 Task: Find connections with filter location Castro with filter topic #branding with filter profile language Spanish with filter current company TATA Advanced Systems Limited with filter school Keshav Mahavidyalaya with filter industry Sound Recording with filter service category Administrative with filter keywords title Researcher
Action: Mouse moved to (536, 73)
Screenshot: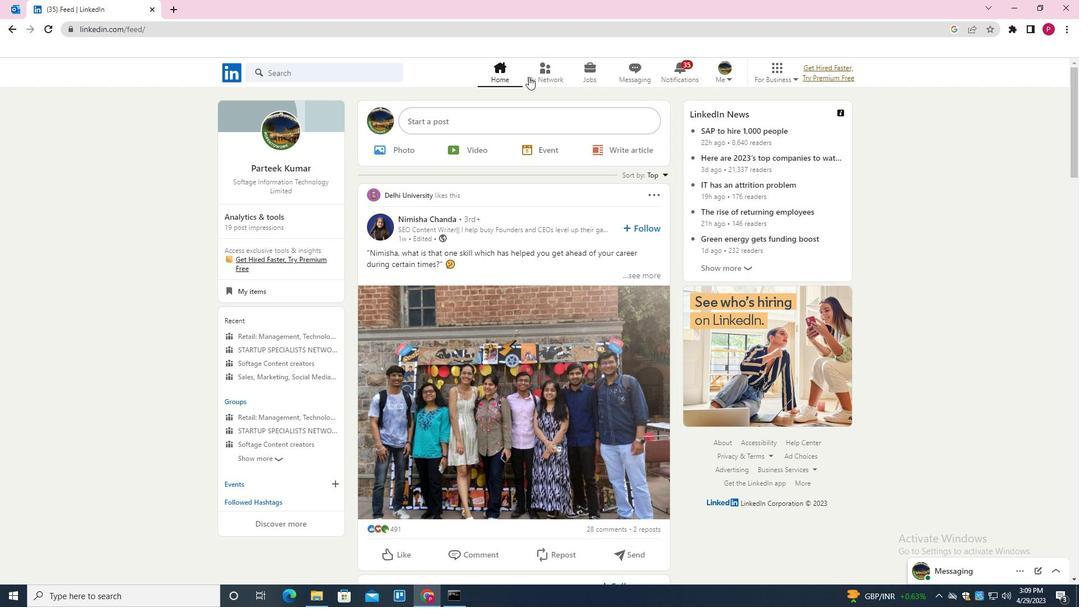 
Action: Mouse pressed left at (536, 73)
Screenshot: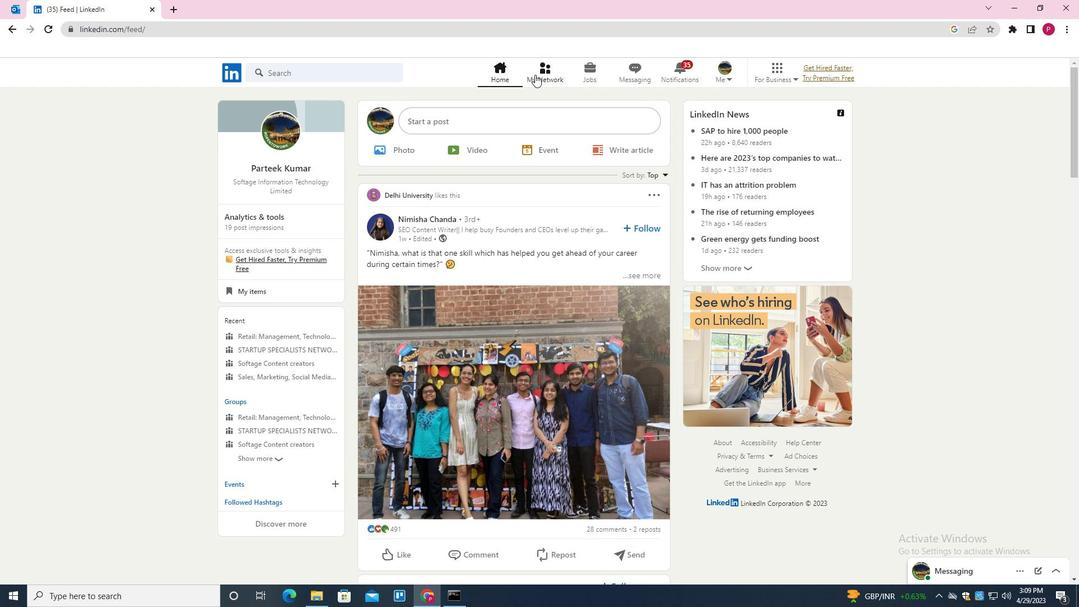 
Action: Mouse moved to (340, 134)
Screenshot: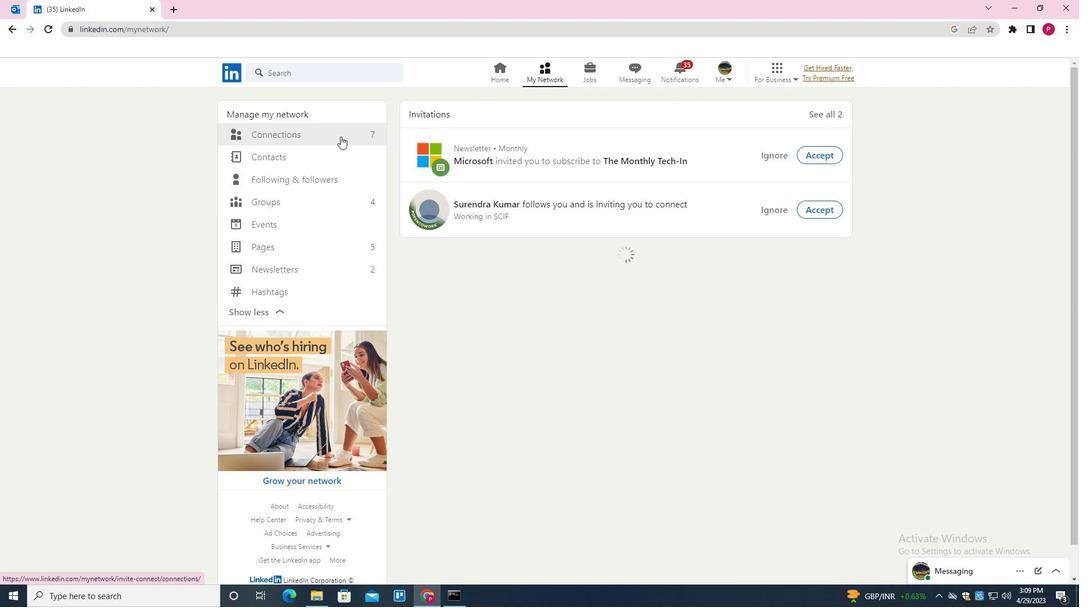 
Action: Mouse pressed left at (340, 134)
Screenshot: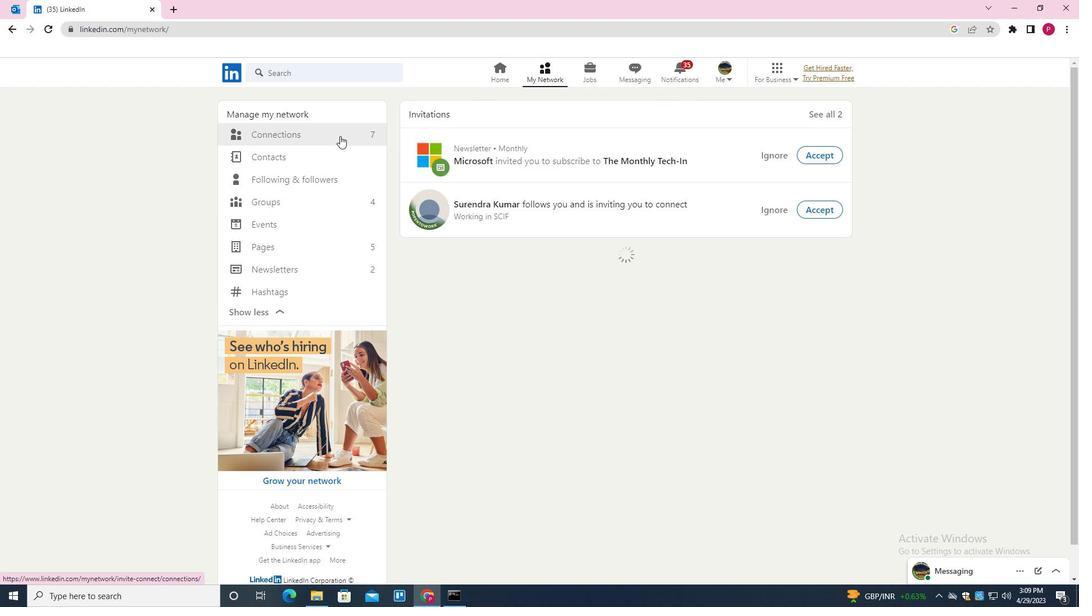 
Action: Mouse moved to (632, 139)
Screenshot: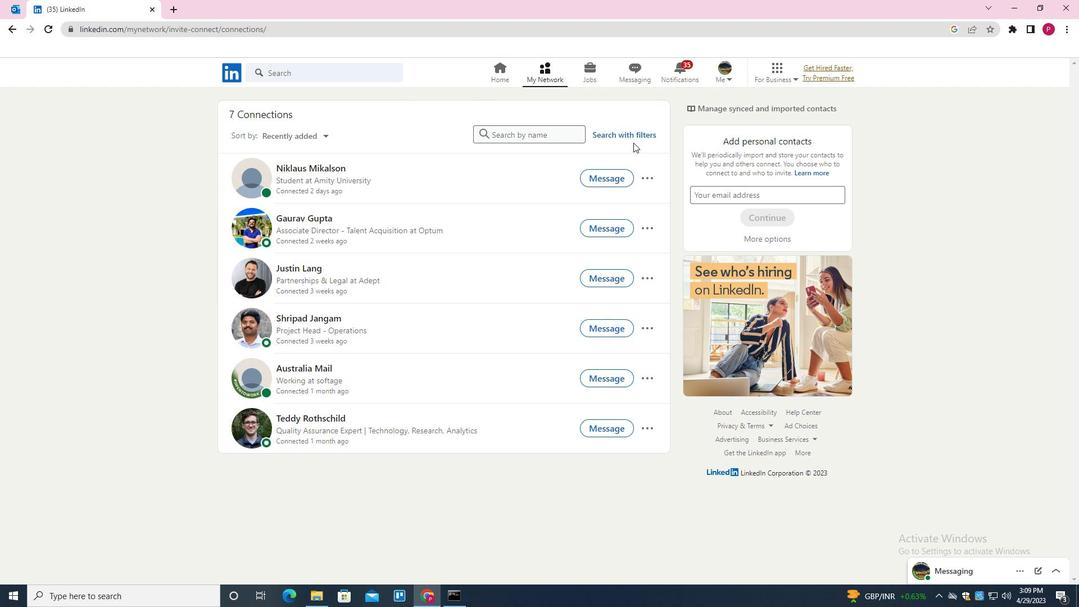 
Action: Mouse pressed left at (632, 139)
Screenshot: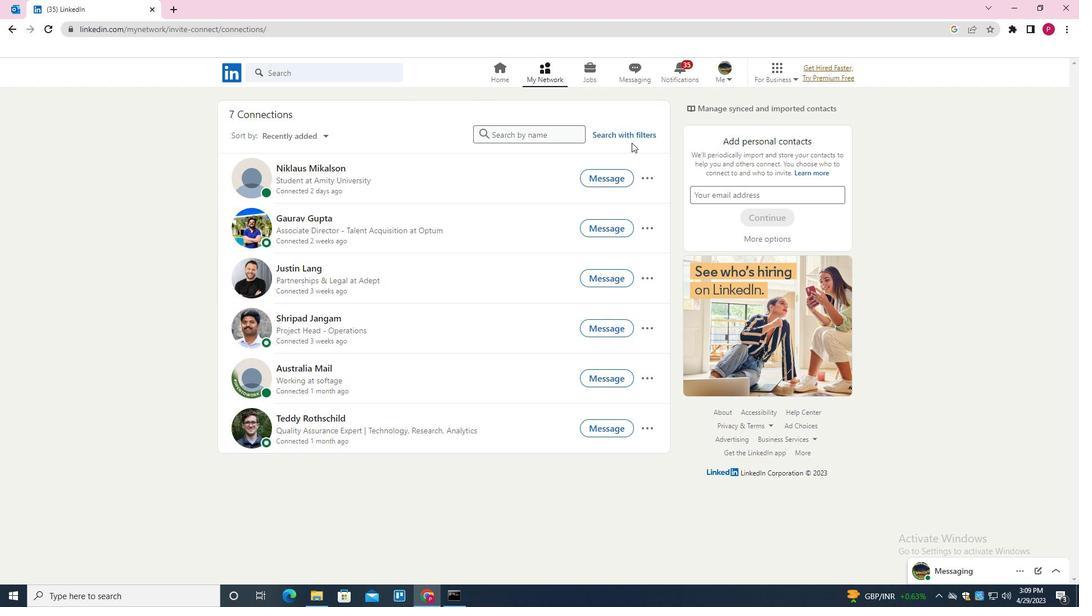 
Action: Mouse moved to (575, 106)
Screenshot: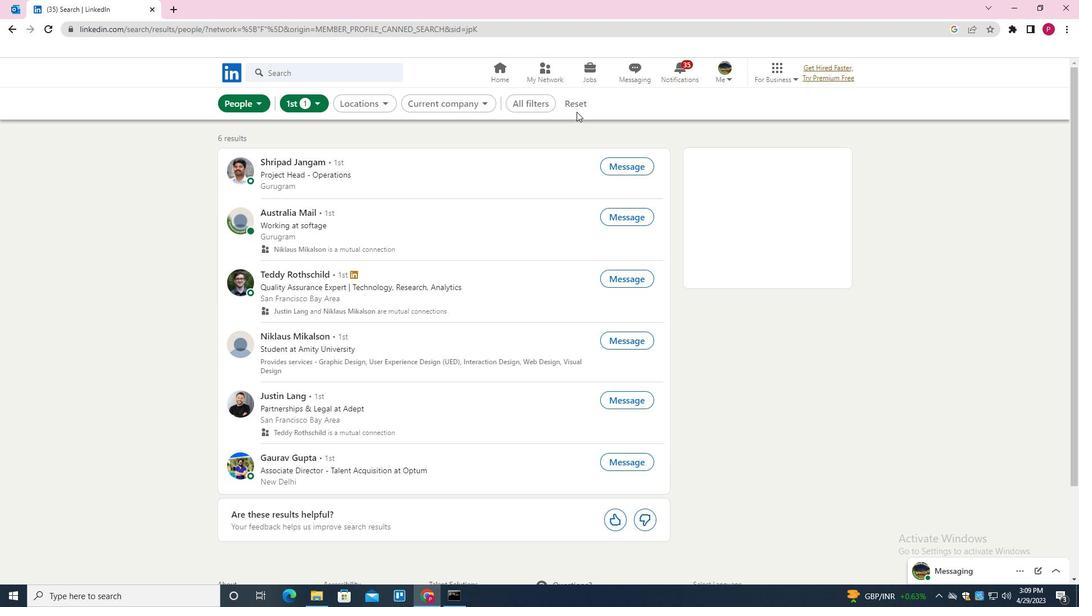 
Action: Mouse pressed left at (575, 106)
Screenshot: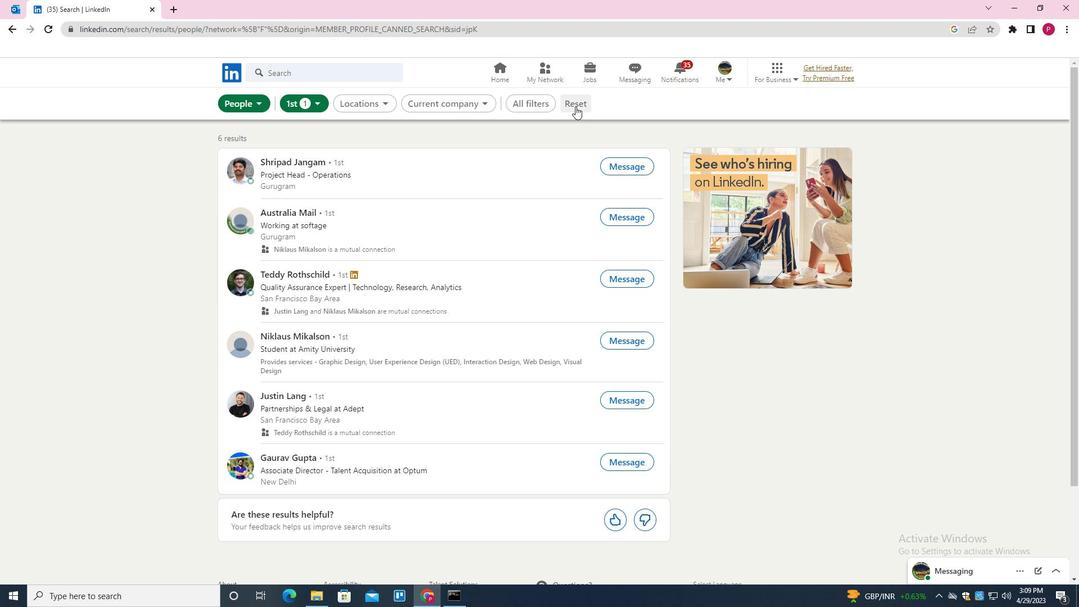 
Action: Mouse moved to (558, 104)
Screenshot: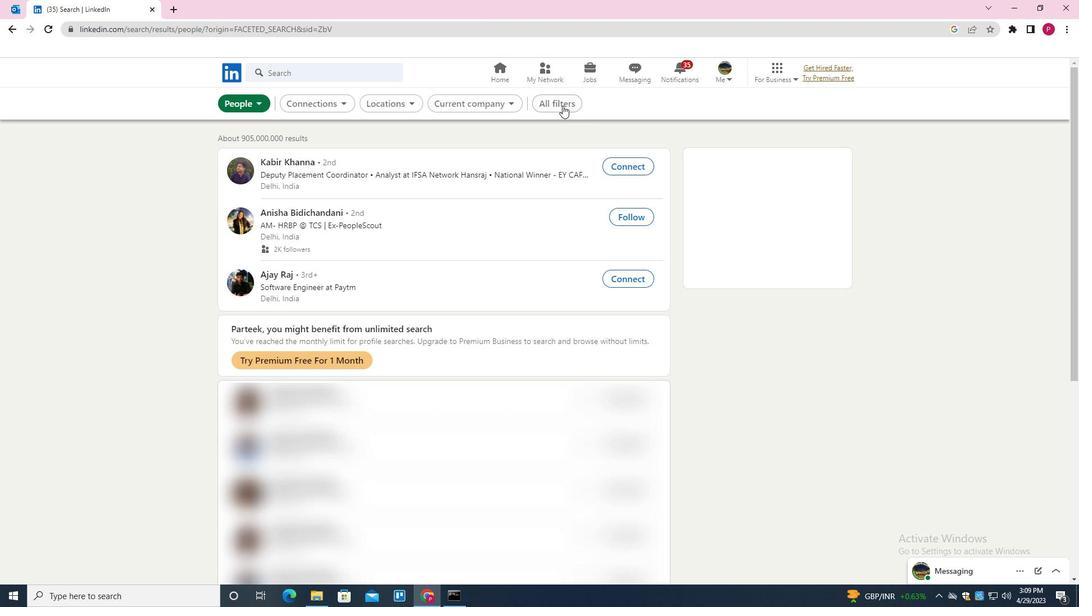 
Action: Mouse pressed left at (558, 104)
Screenshot: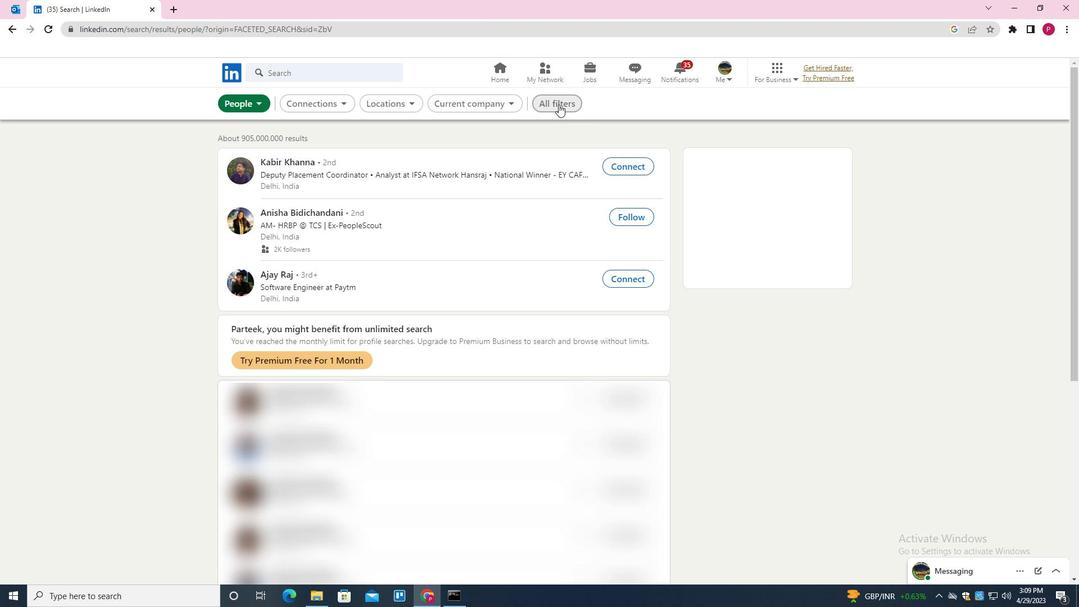 
Action: Mouse moved to (816, 309)
Screenshot: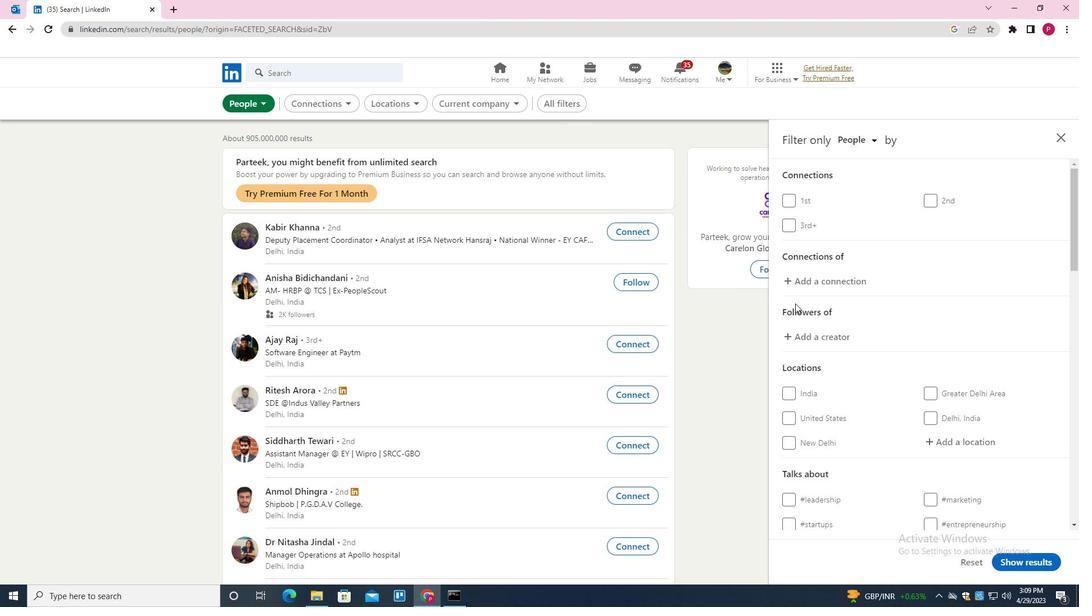 
Action: Mouse scrolled (816, 309) with delta (0, 0)
Screenshot: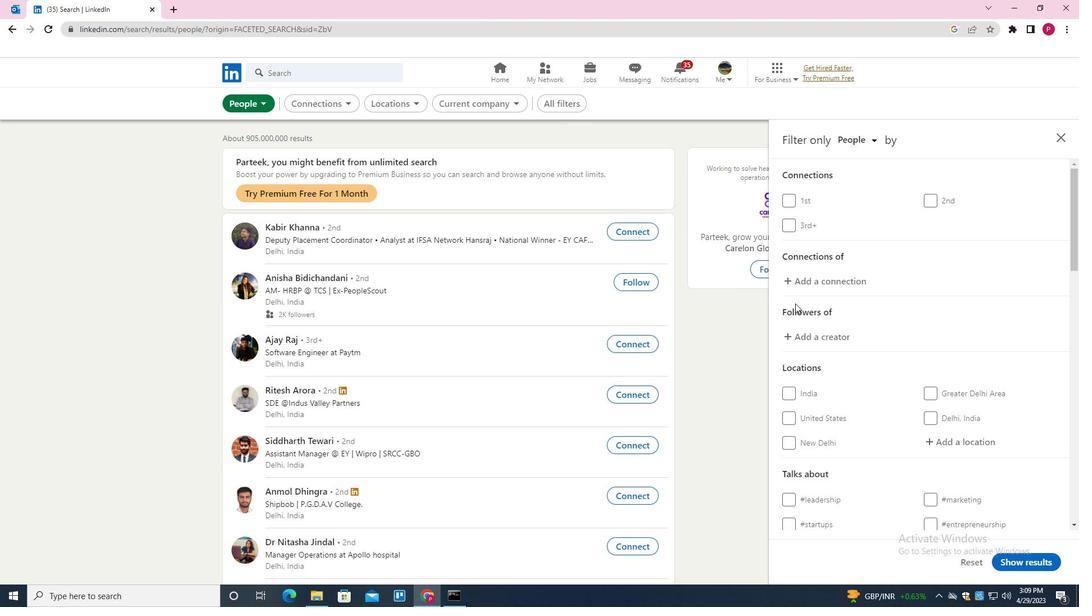 
Action: Mouse moved to (825, 308)
Screenshot: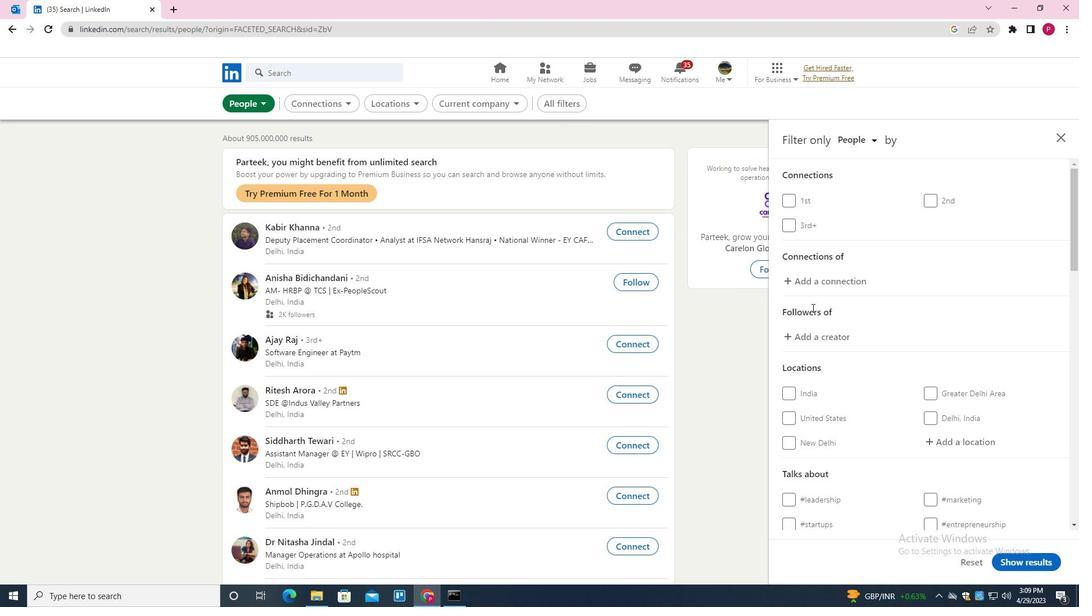 
Action: Mouse scrolled (825, 307) with delta (0, 0)
Screenshot: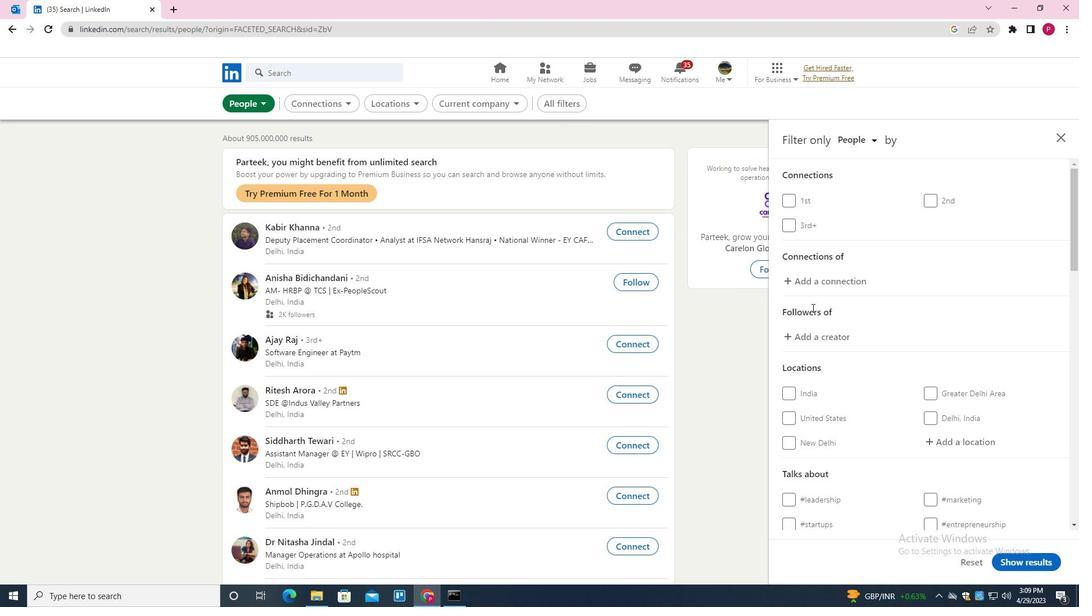 
Action: Mouse moved to (948, 327)
Screenshot: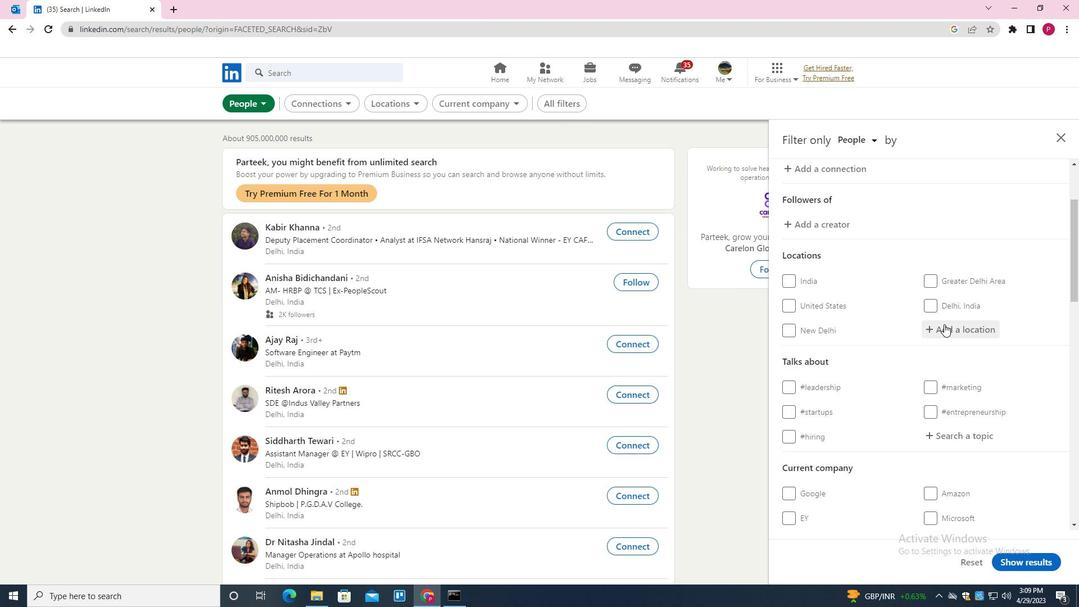 
Action: Mouse pressed left at (948, 327)
Screenshot: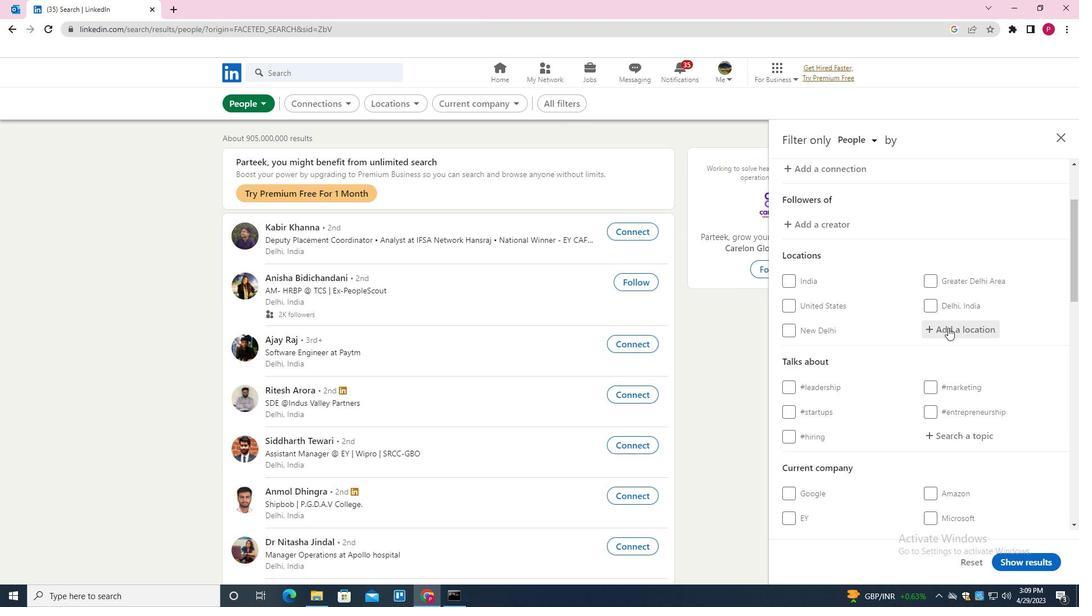 
Action: Key pressed <Key.shift>CASTRO<Key.down><Key.enter>
Screenshot: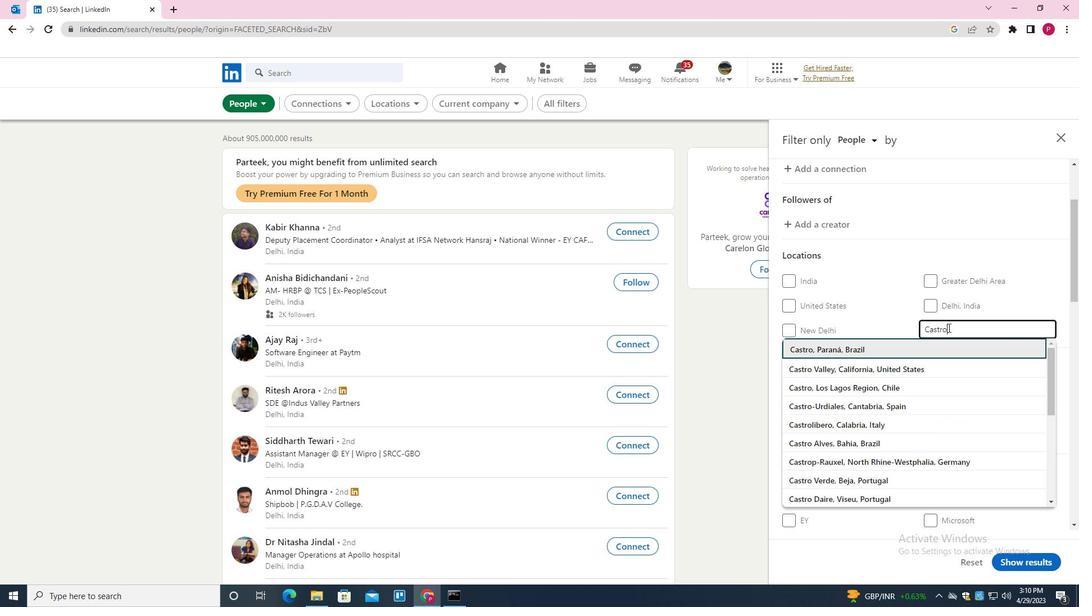 
Action: Mouse moved to (943, 315)
Screenshot: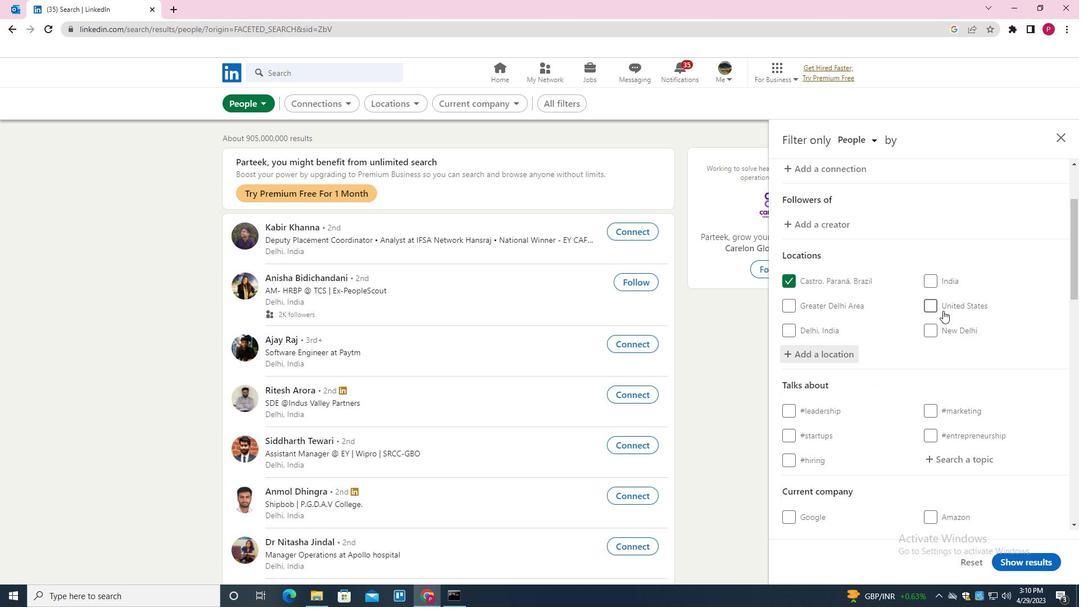 
Action: Mouse scrolled (943, 314) with delta (0, 0)
Screenshot: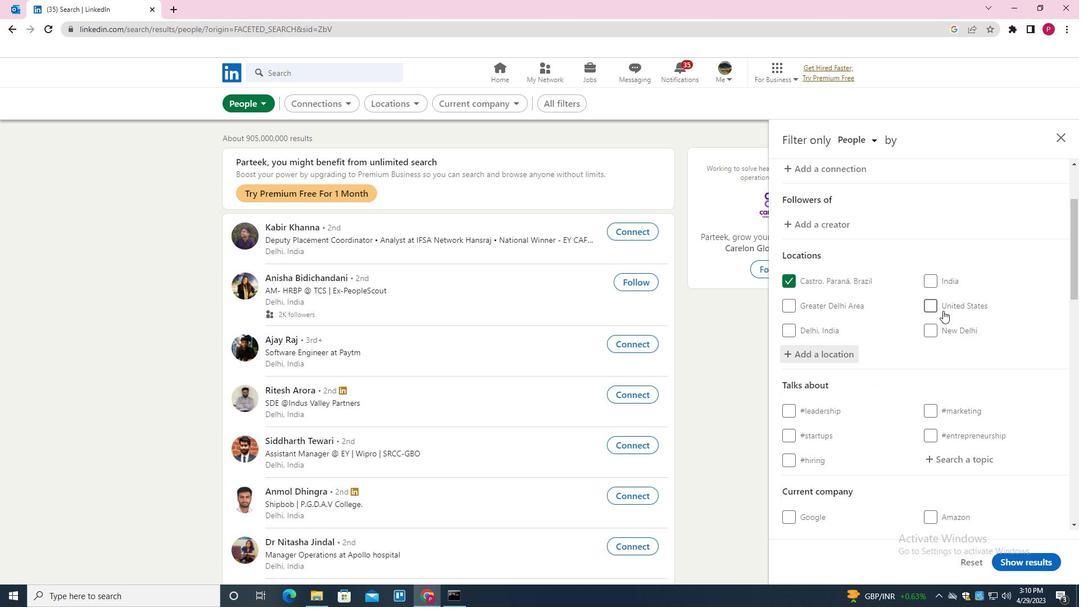 
Action: Mouse moved to (942, 316)
Screenshot: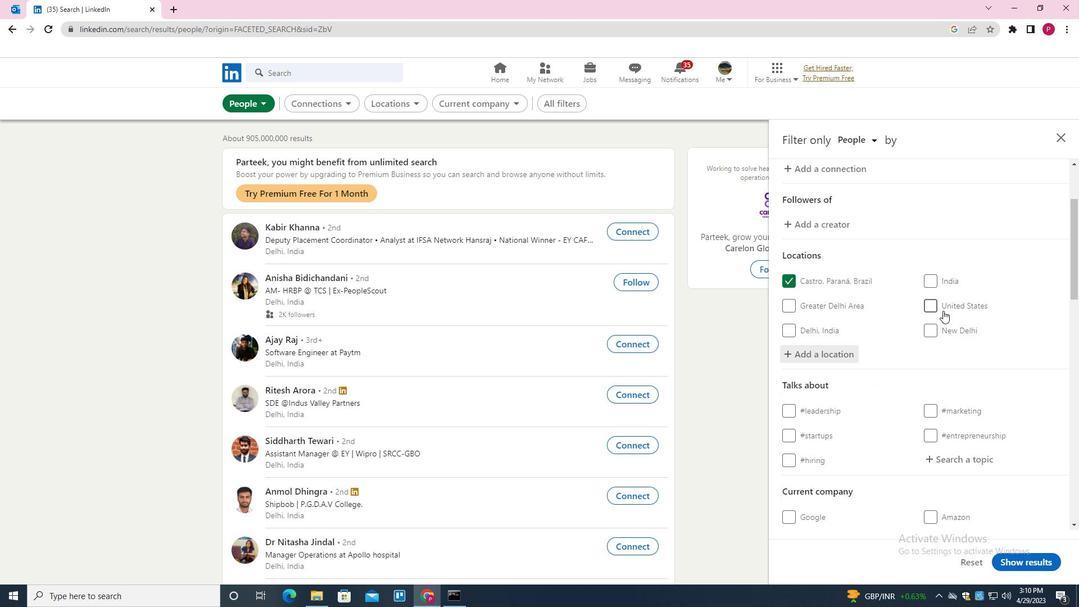 
Action: Mouse scrolled (942, 315) with delta (0, 0)
Screenshot: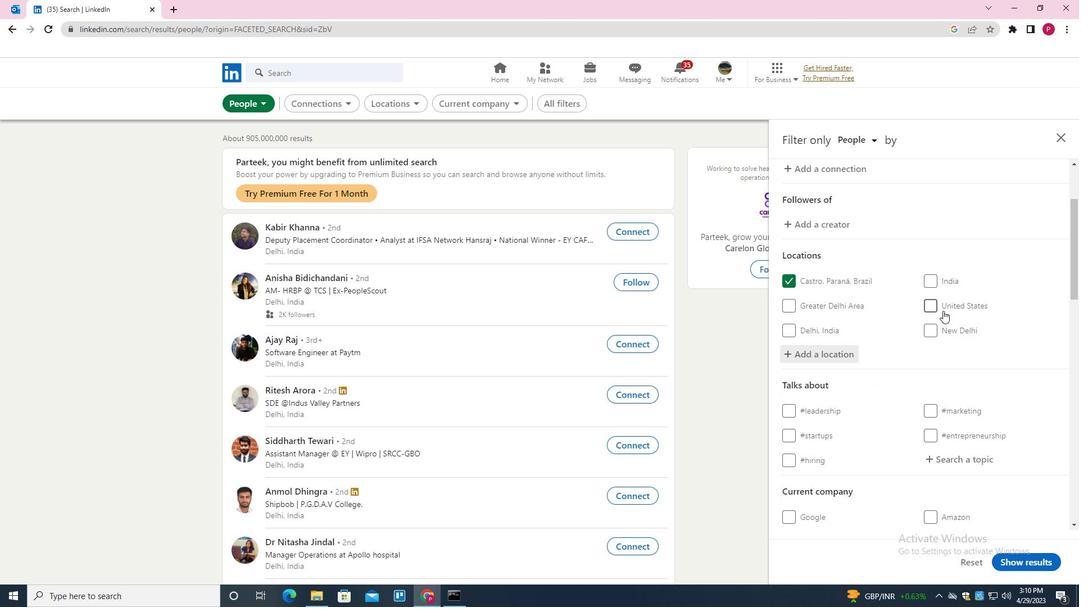 
Action: Mouse moved to (951, 352)
Screenshot: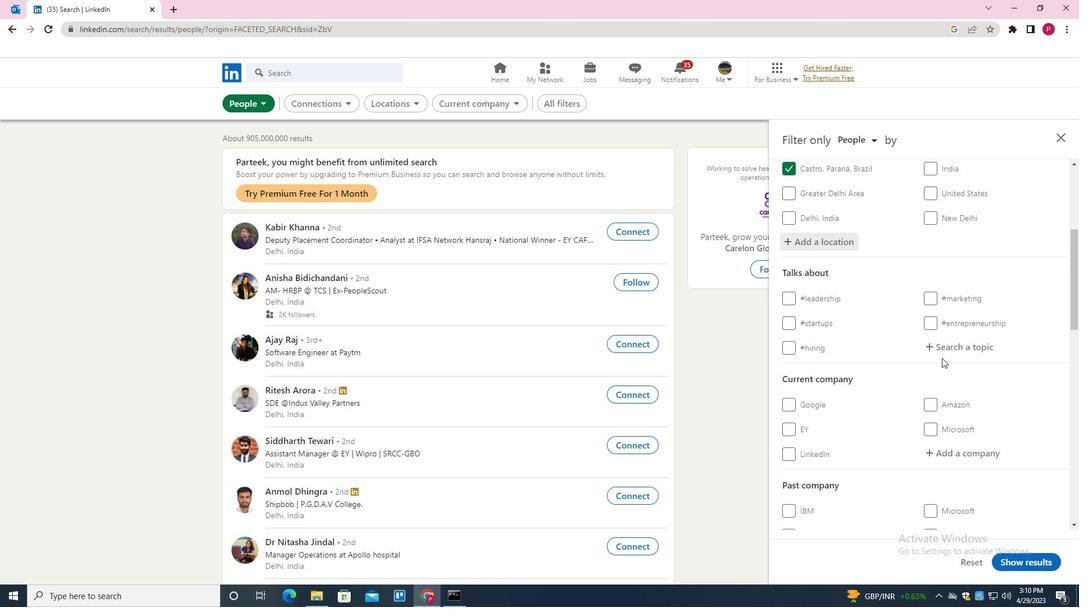 
Action: Mouse pressed left at (951, 352)
Screenshot: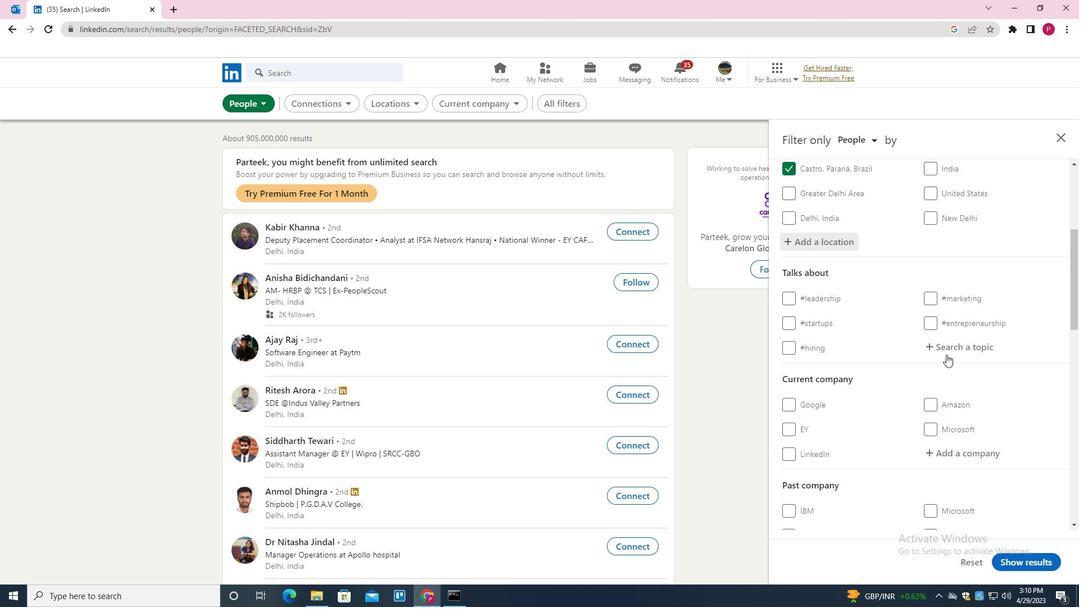 
Action: Key pressed BRANDING<Key.down><Key.enter>
Screenshot: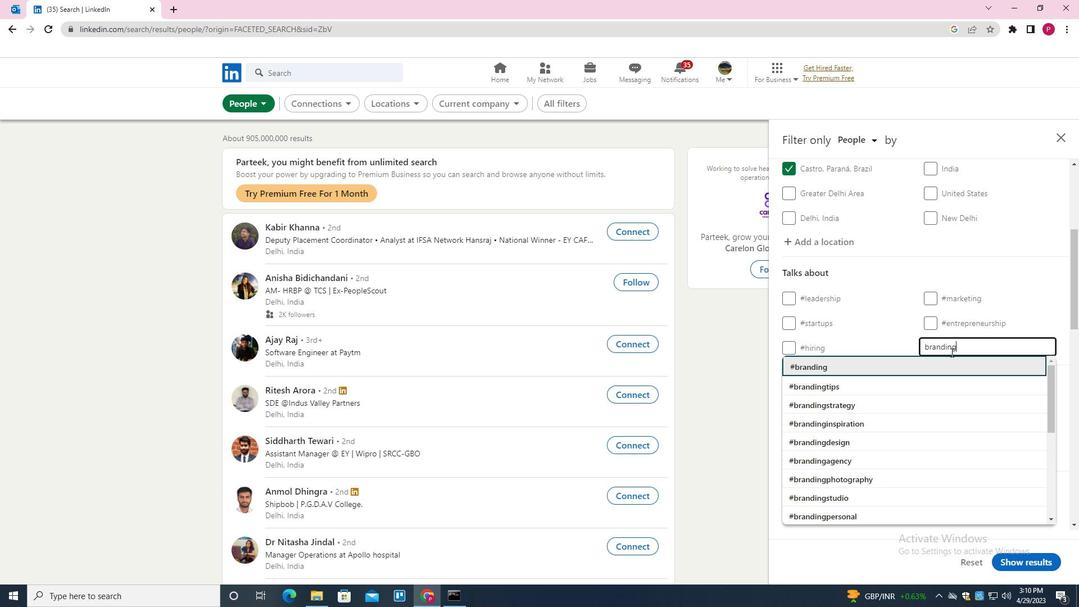 
Action: Mouse scrolled (951, 351) with delta (0, 0)
Screenshot: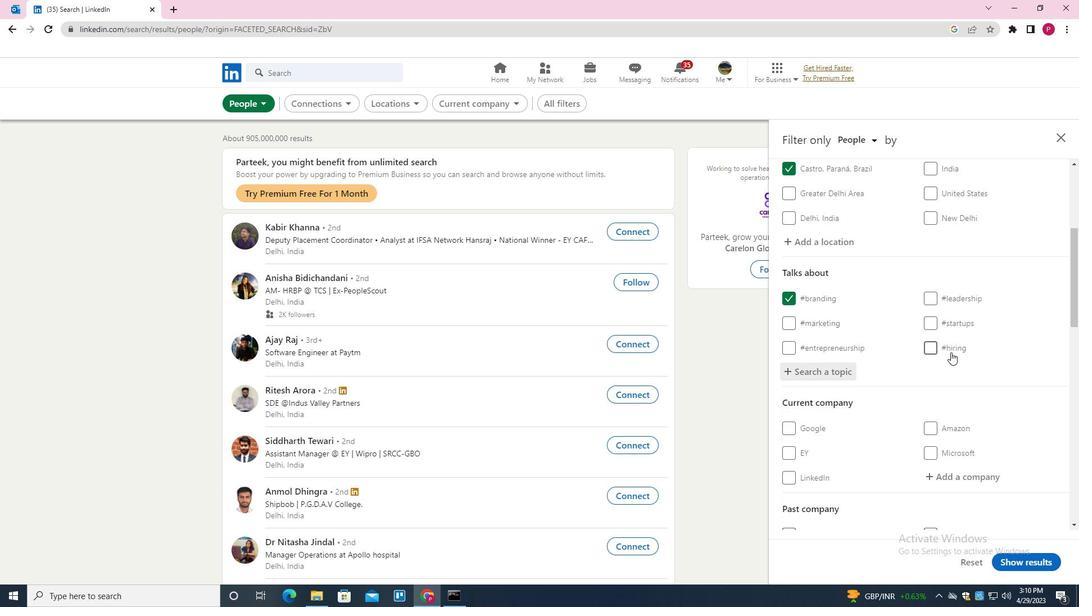 
Action: Mouse scrolled (951, 351) with delta (0, 0)
Screenshot: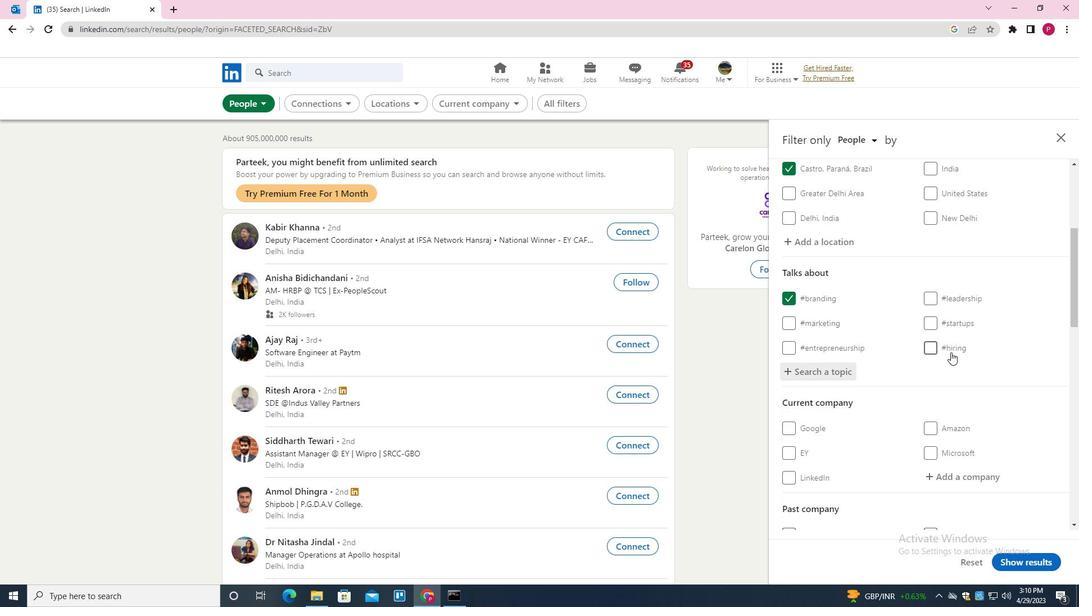 
Action: Mouse scrolled (951, 351) with delta (0, 0)
Screenshot: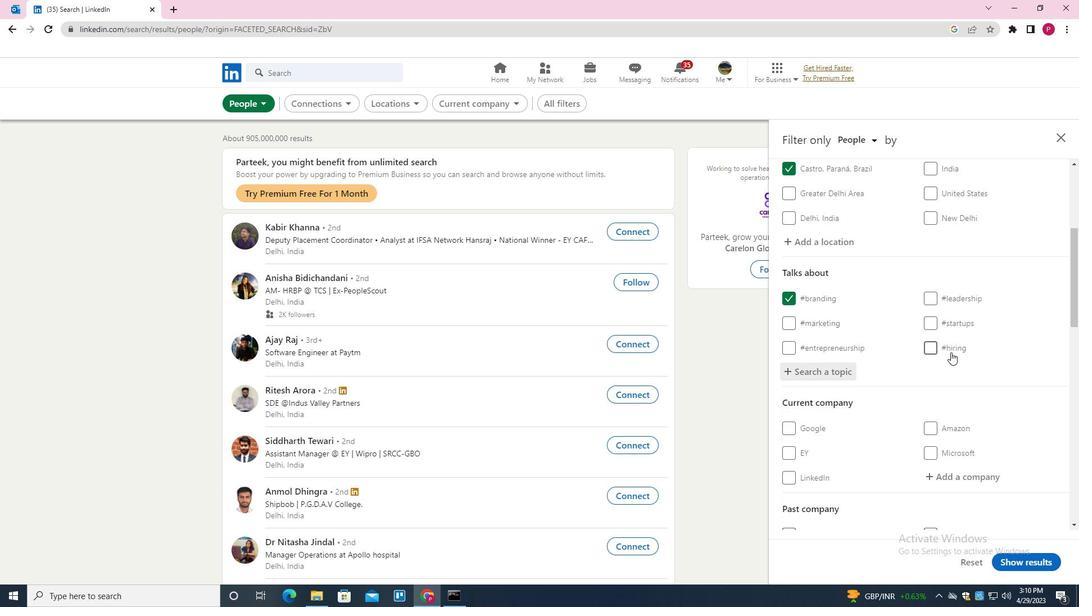 
Action: Mouse scrolled (951, 351) with delta (0, 0)
Screenshot: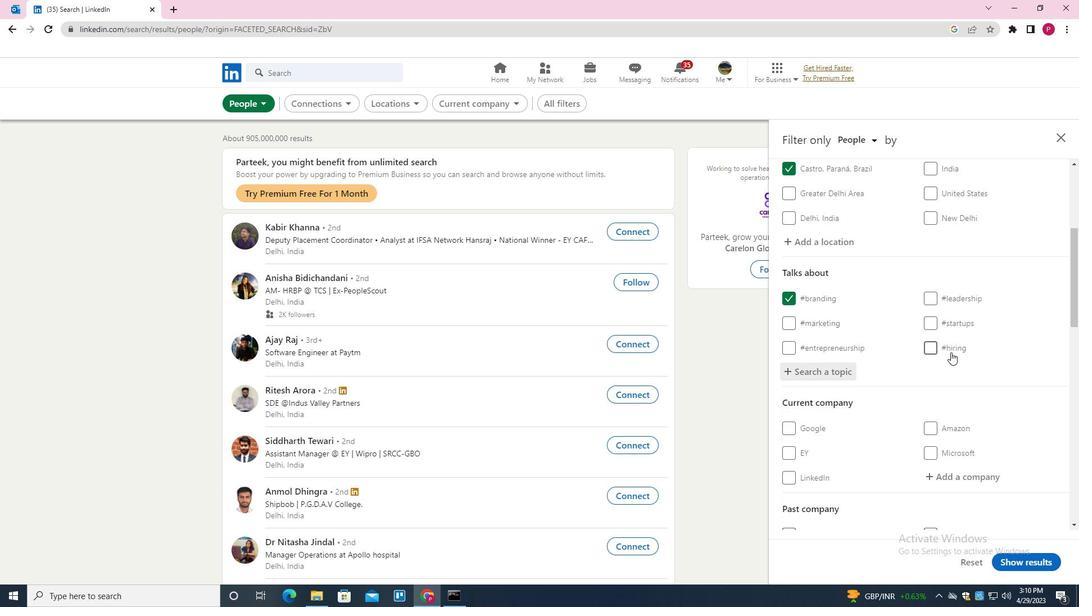 
Action: Mouse scrolled (951, 351) with delta (0, 0)
Screenshot: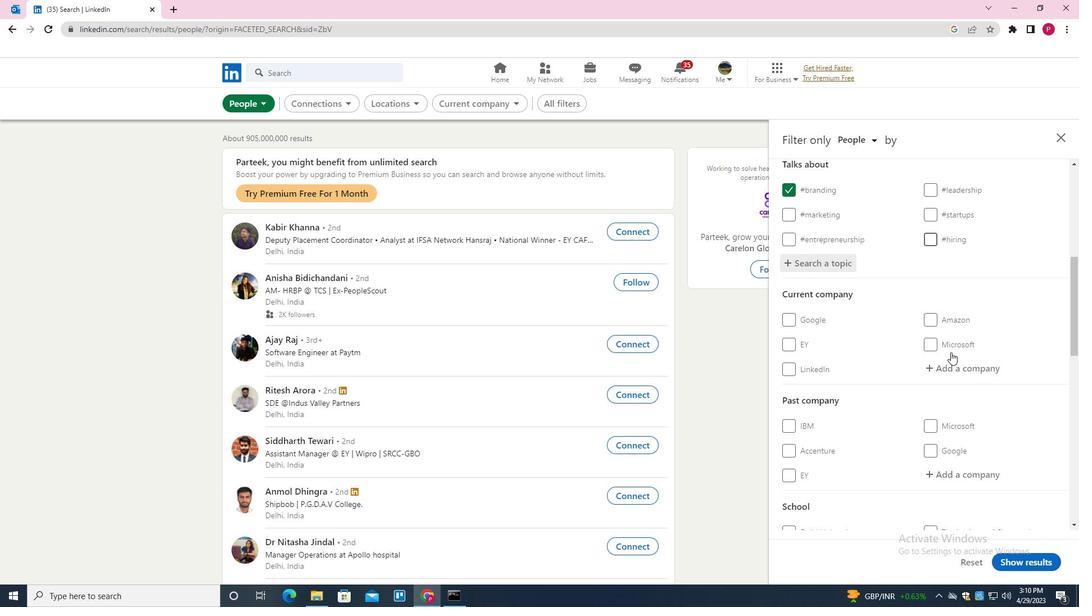 
Action: Mouse scrolled (951, 351) with delta (0, 0)
Screenshot: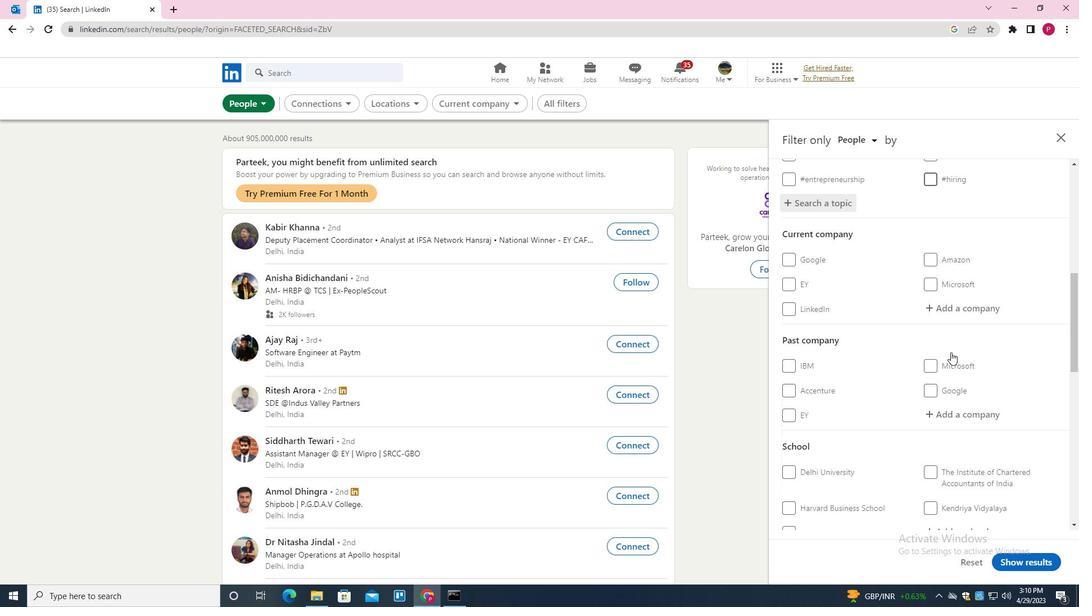 
Action: Mouse moved to (880, 365)
Screenshot: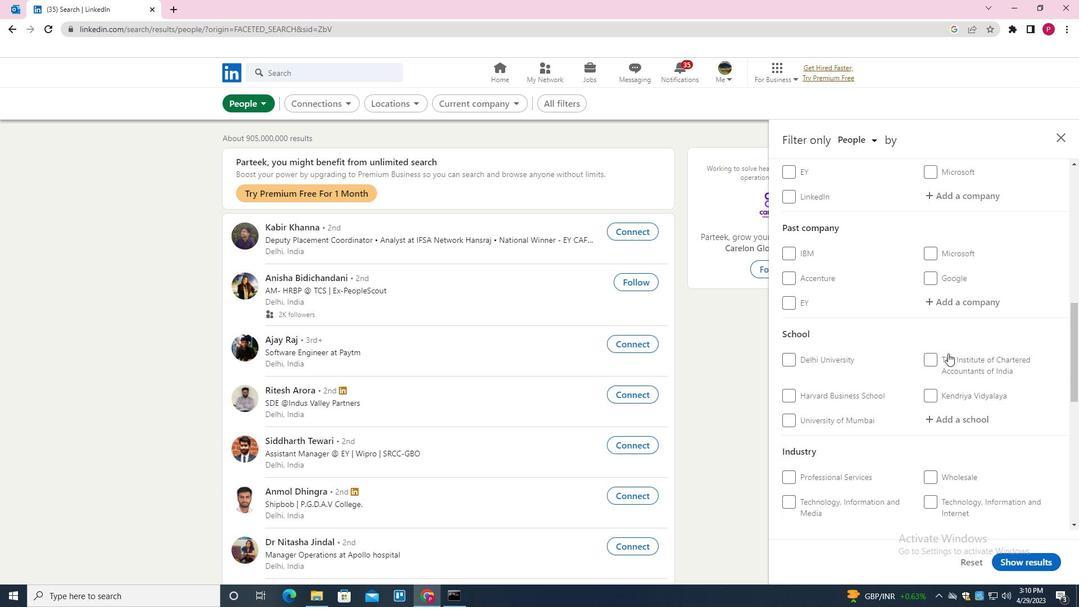 
Action: Mouse scrolled (880, 364) with delta (0, 0)
Screenshot: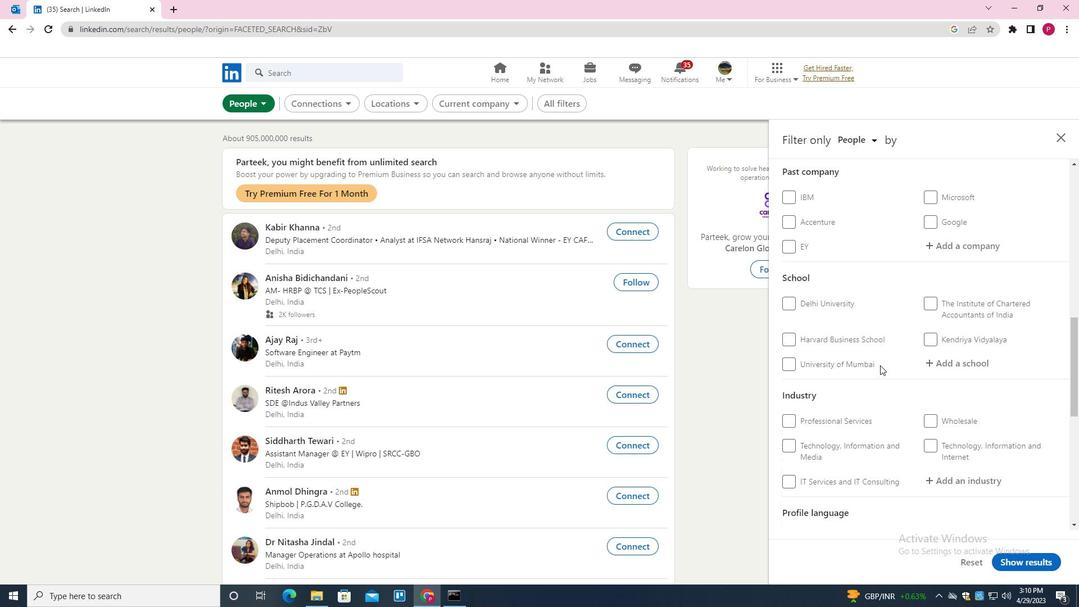 
Action: Mouse scrolled (880, 364) with delta (0, 0)
Screenshot: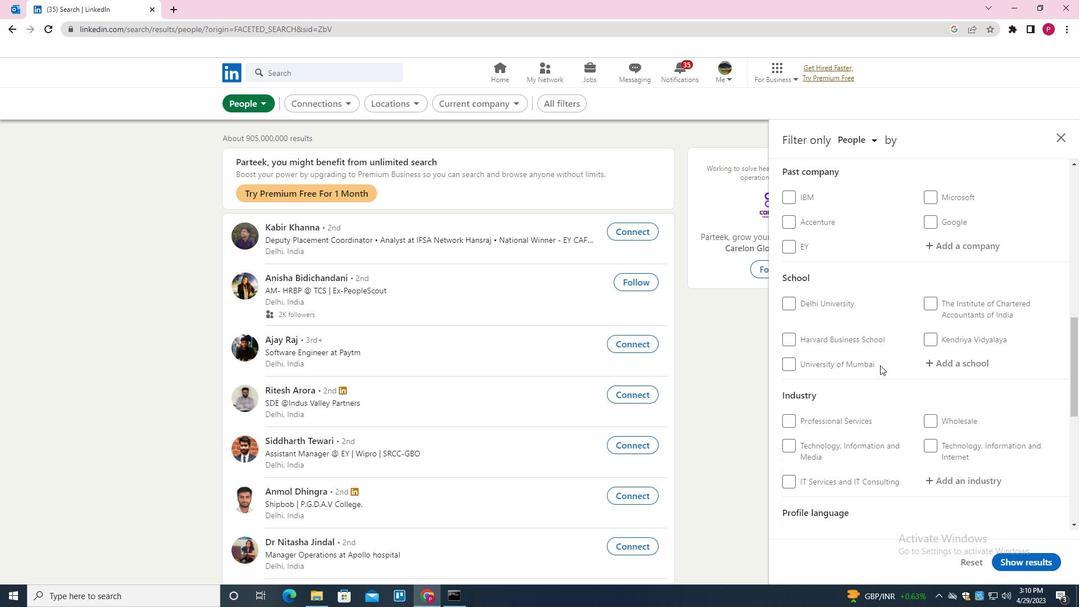 
Action: Mouse scrolled (880, 364) with delta (0, 0)
Screenshot: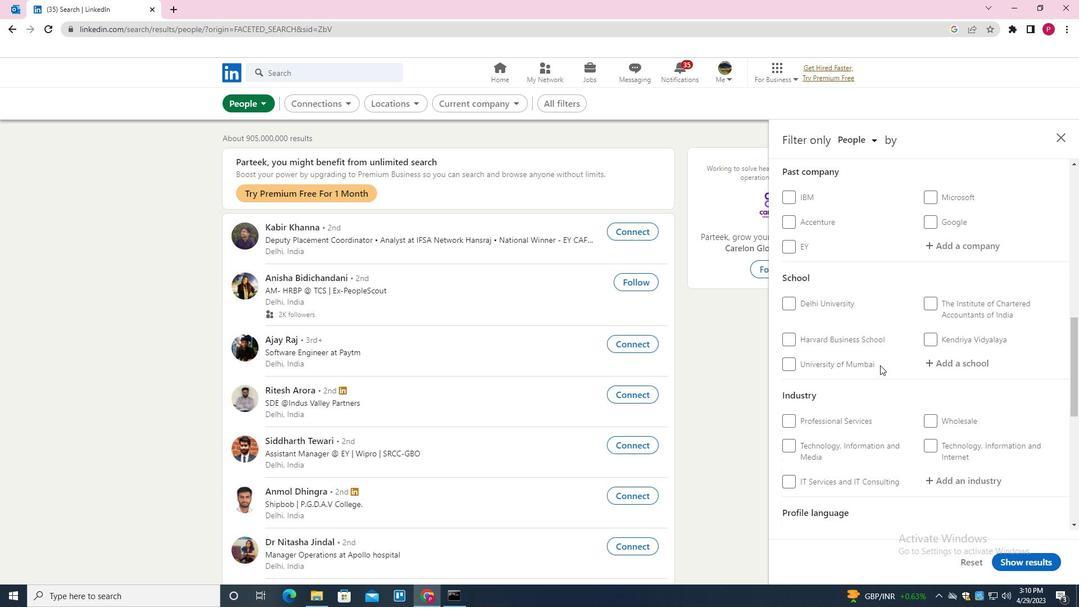 
Action: Mouse scrolled (880, 364) with delta (0, 0)
Screenshot: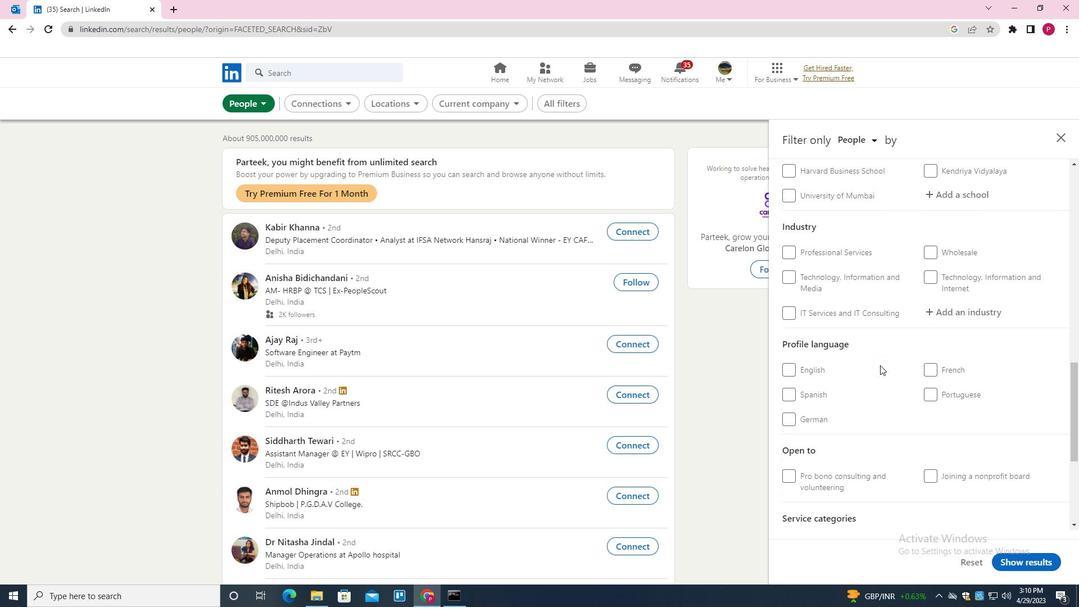 
Action: Mouse moved to (816, 339)
Screenshot: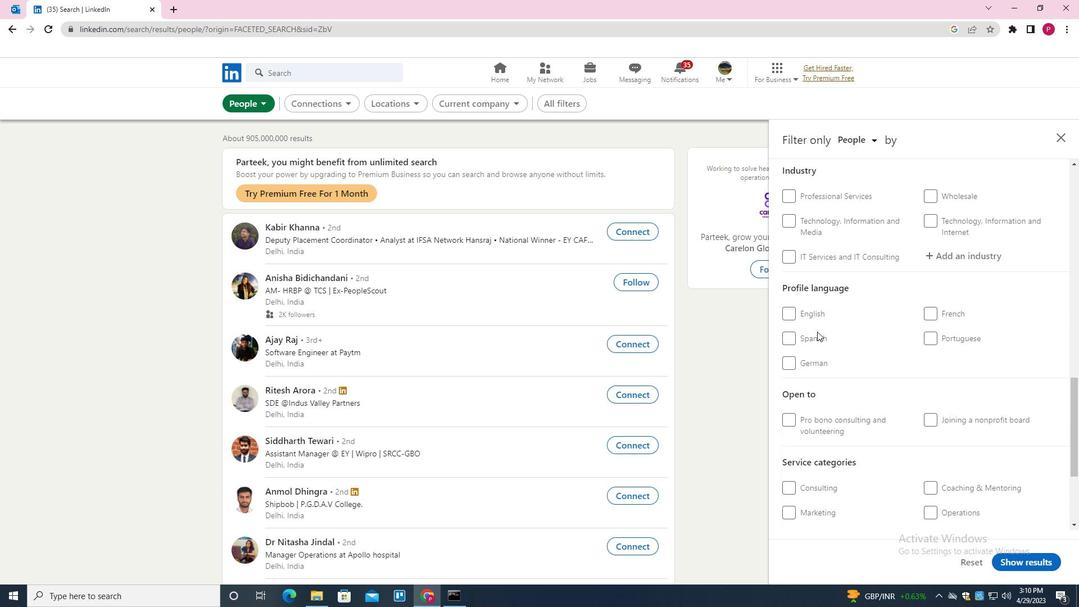 
Action: Mouse pressed left at (816, 339)
Screenshot: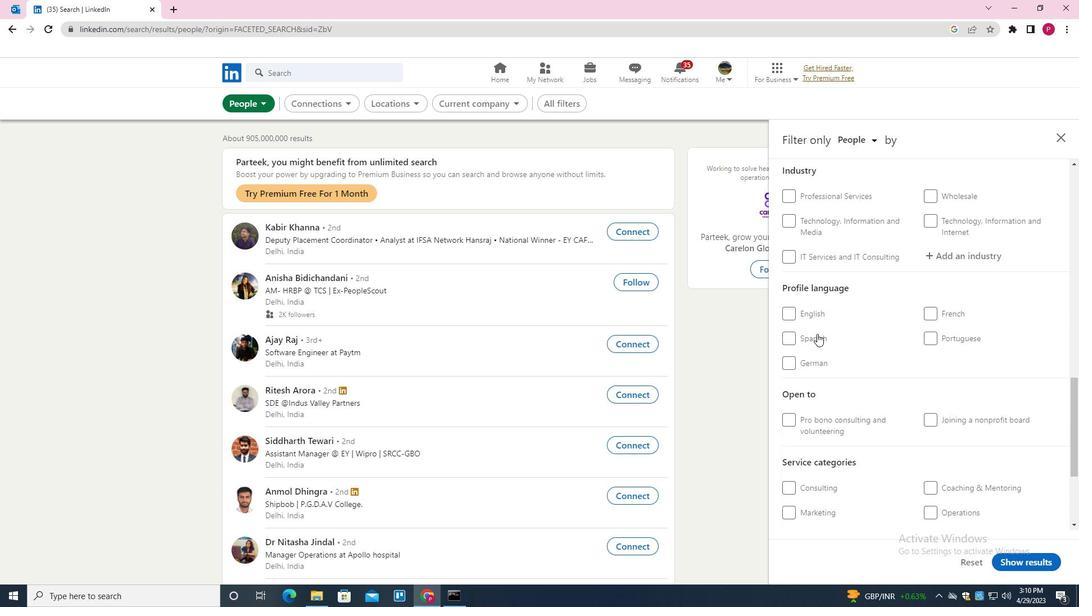 
Action: Mouse moved to (819, 337)
Screenshot: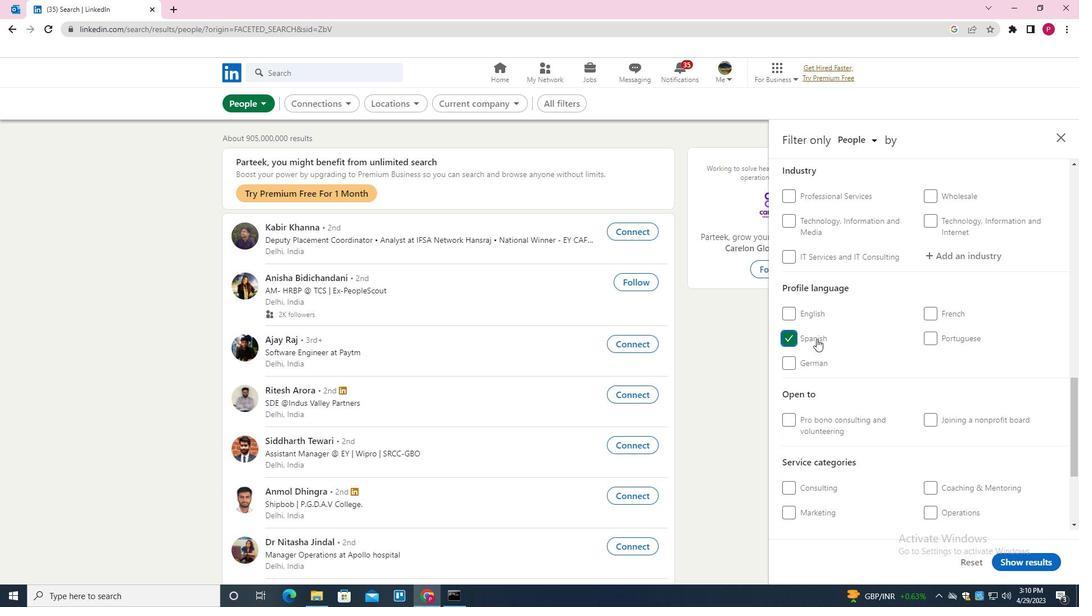 
Action: Mouse scrolled (819, 338) with delta (0, 0)
Screenshot: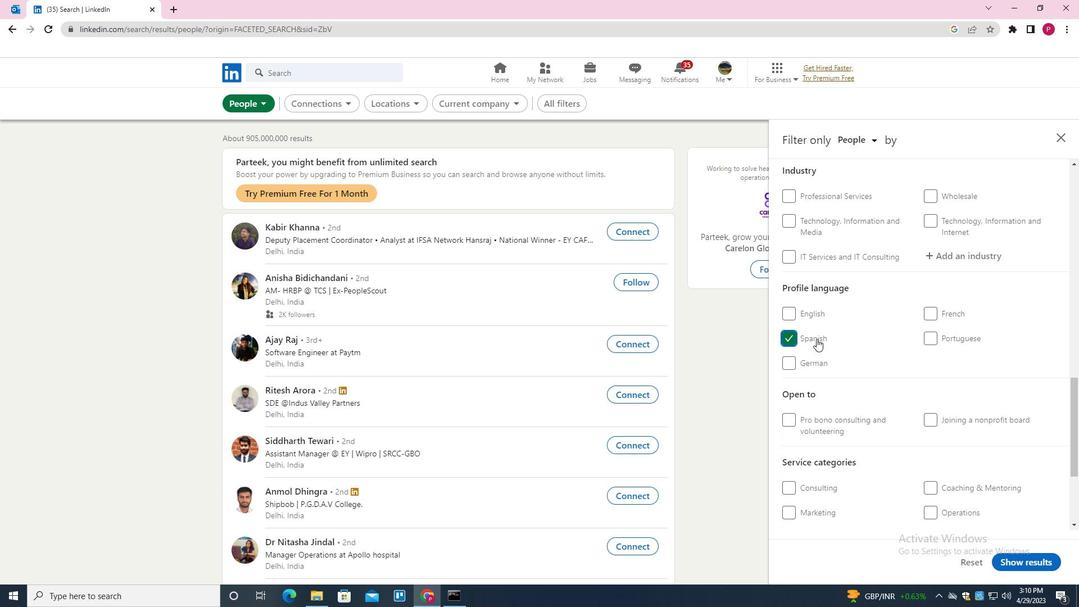
Action: Mouse scrolled (819, 338) with delta (0, 0)
Screenshot: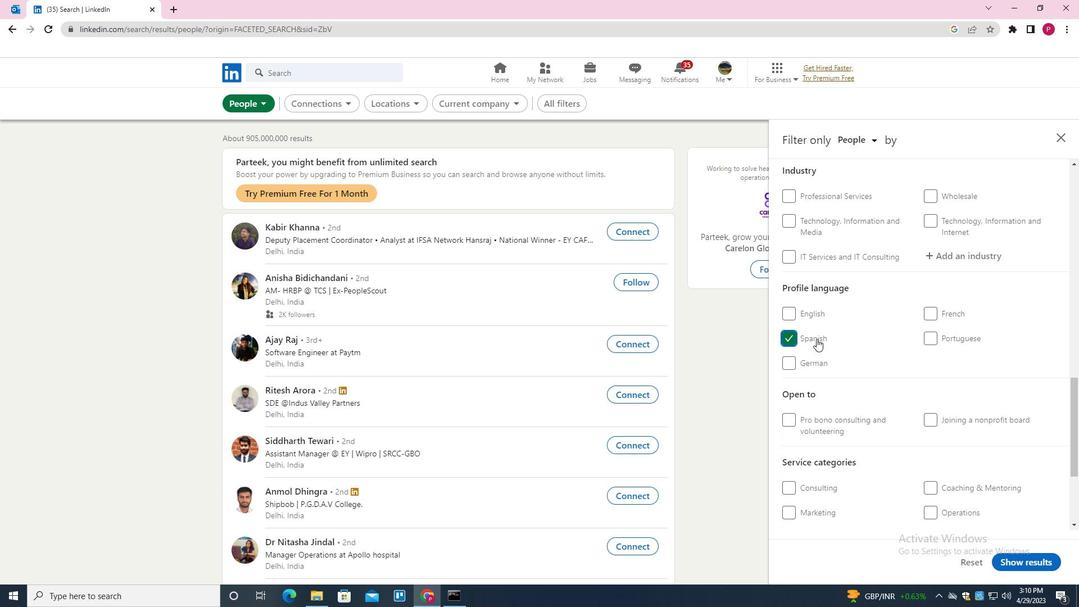 
Action: Mouse scrolled (819, 338) with delta (0, 0)
Screenshot: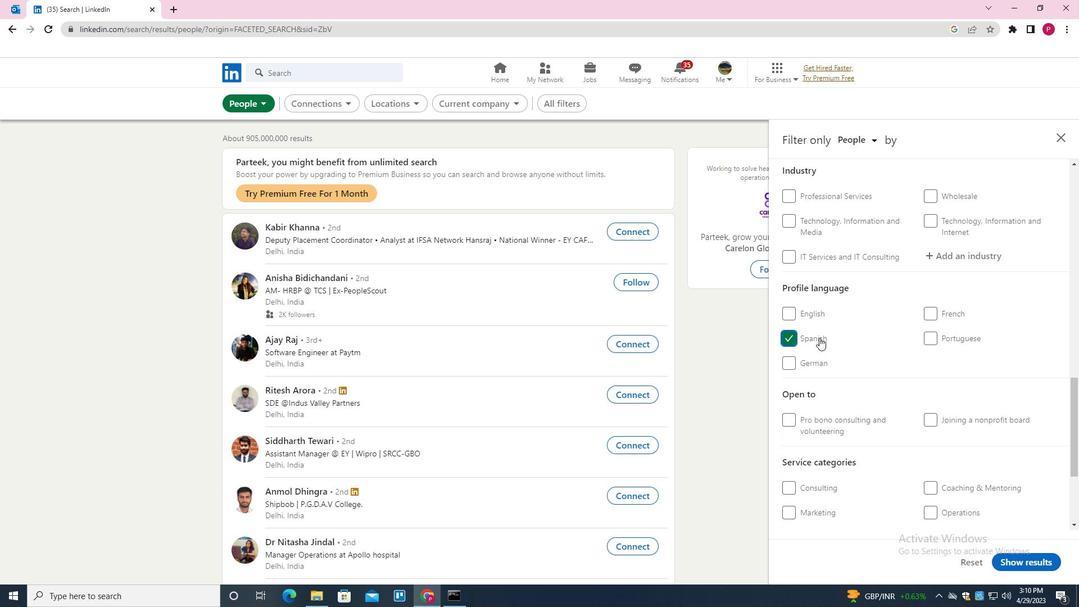 
Action: Mouse scrolled (819, 338) with delta (0, 0)
Screenshot: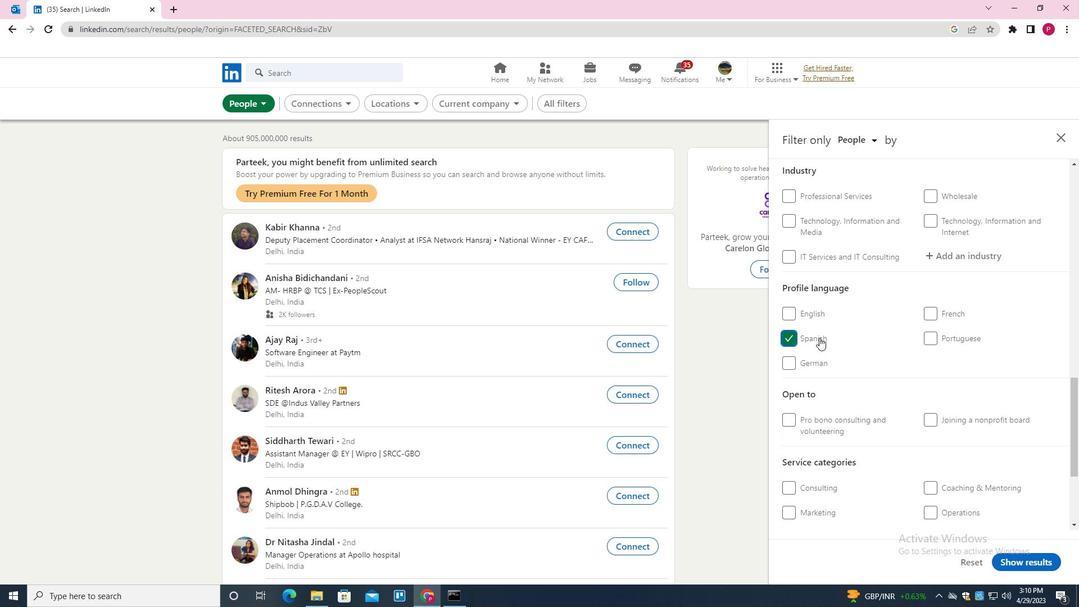 
Action: Mouse scrolled (819, 338) with delta (0, 0)
Screenshot: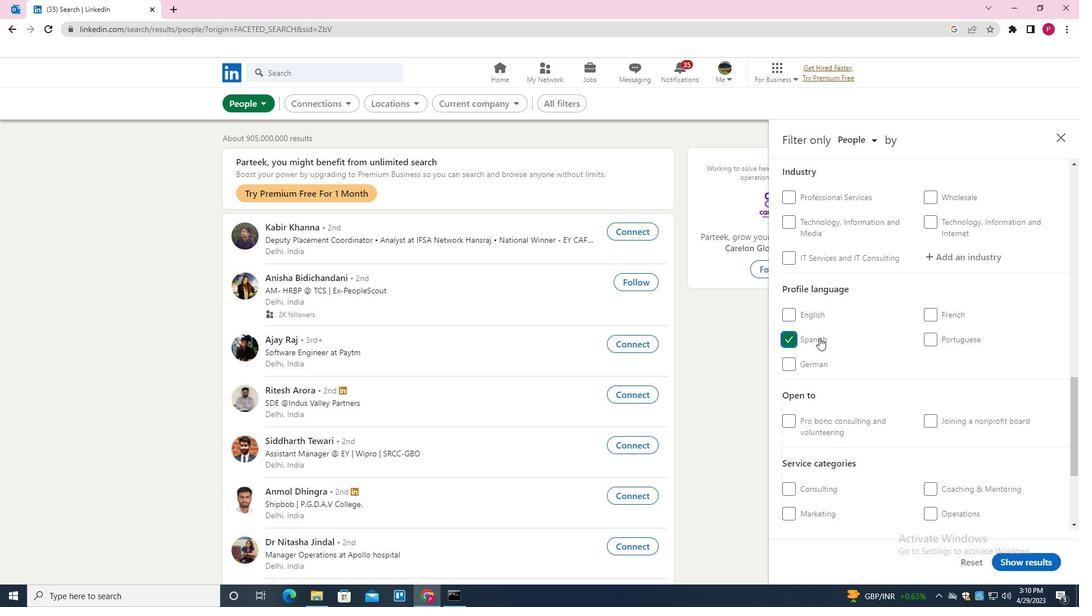
Action: Mouse scrolled (819, 338) with delta (0, 0)
Screenshot: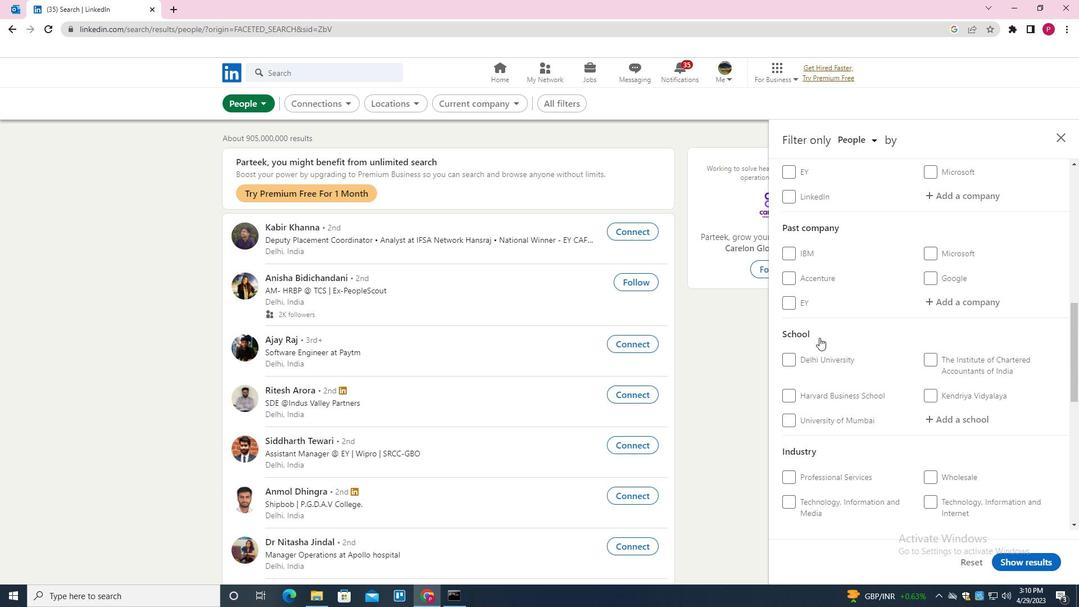 
Action: Mouse scrolled (819, 338) with delta (0, 0)
Screenshot: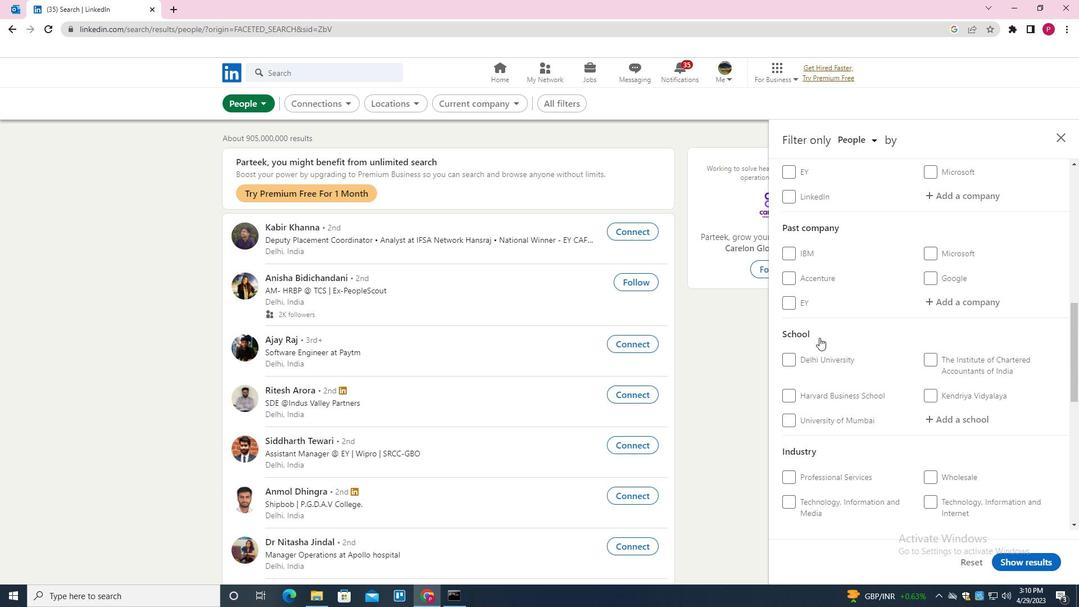 
Action: Mouse moved to (983, 310)
Screenshot: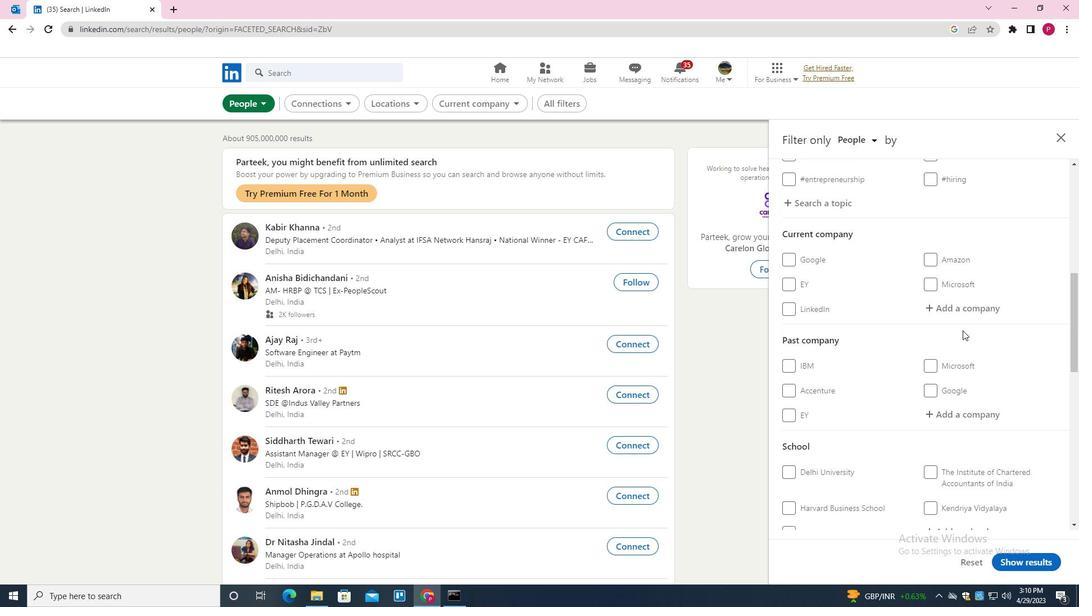 
Action: Mouse pressed left at (983, 310)
Screenshot: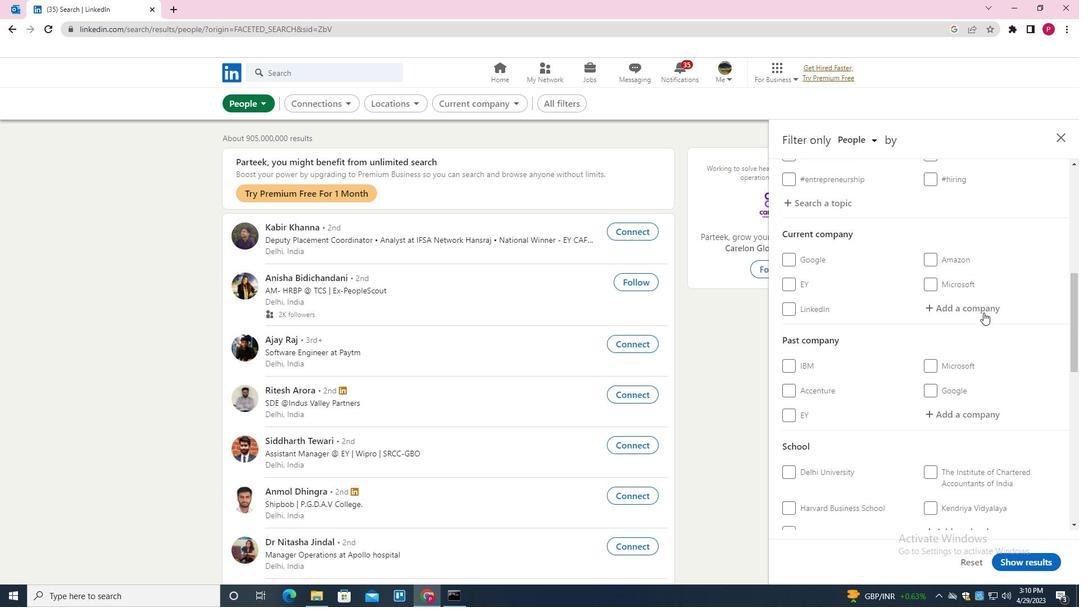 
Action: Key pressed <Key.shift><Key.shift>TATA<Key.space><Key.shift>AD<Key.down><Key.enter>
Screenshot: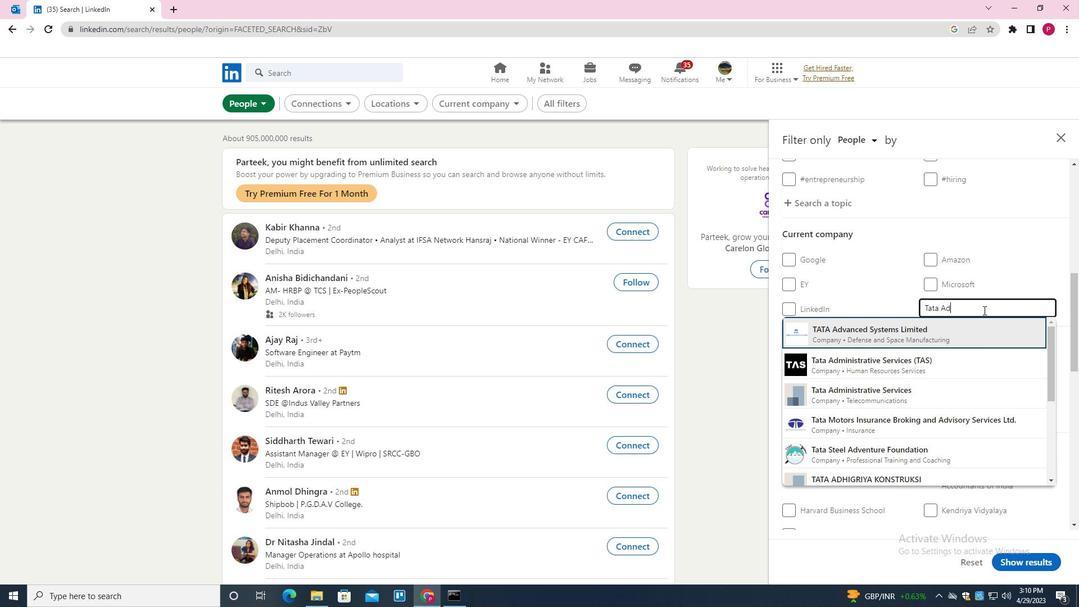 
Action: Mouse moved to (898, 326)
Screenshot: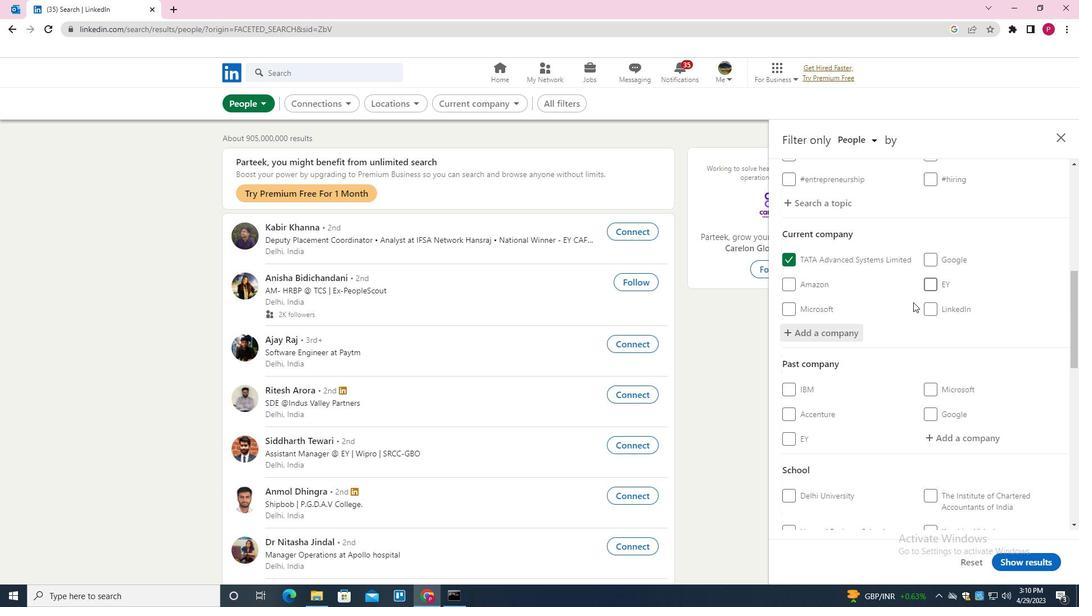 
Action: Mouse scrolled (898, 326) with delta (0, 0)
Screenshot: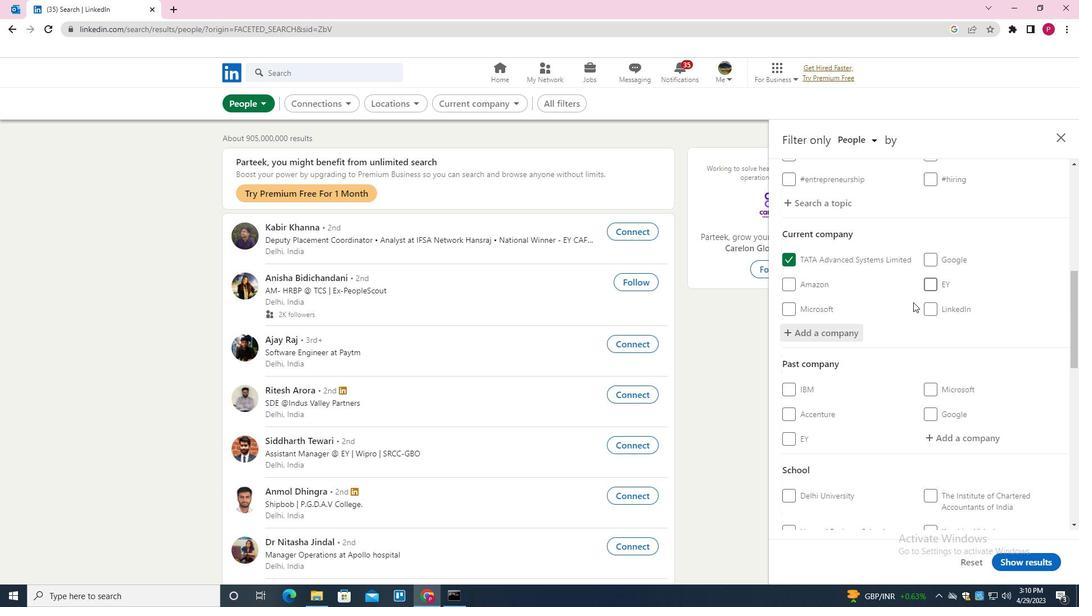 
Action: Mouse moved to (898, 329)
Screenshot: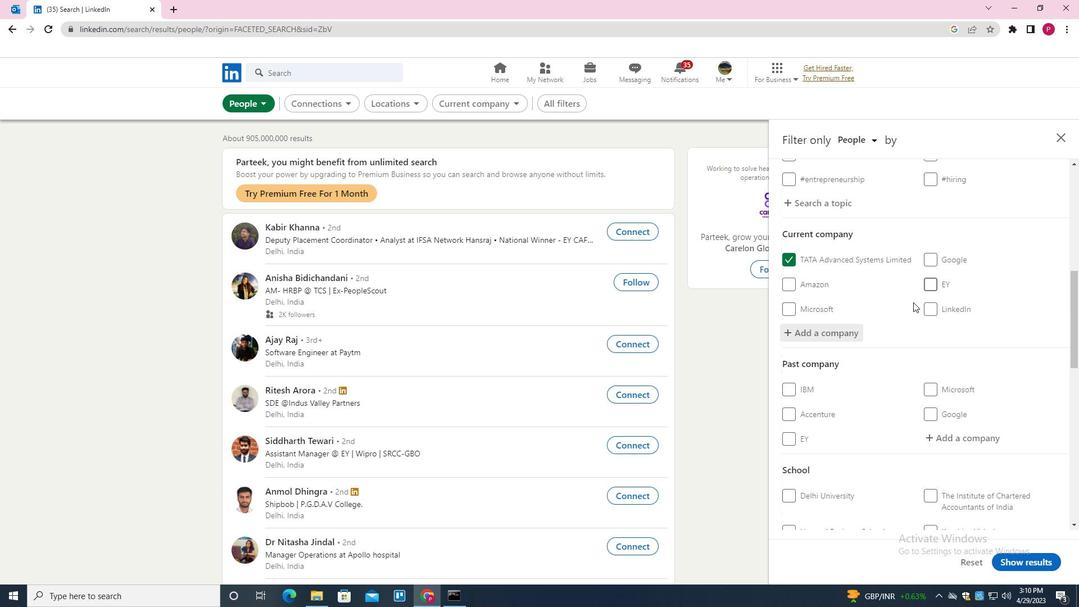 
Action: Mouse scrolled (898, 328) with delta (0, 0)
Screenshot: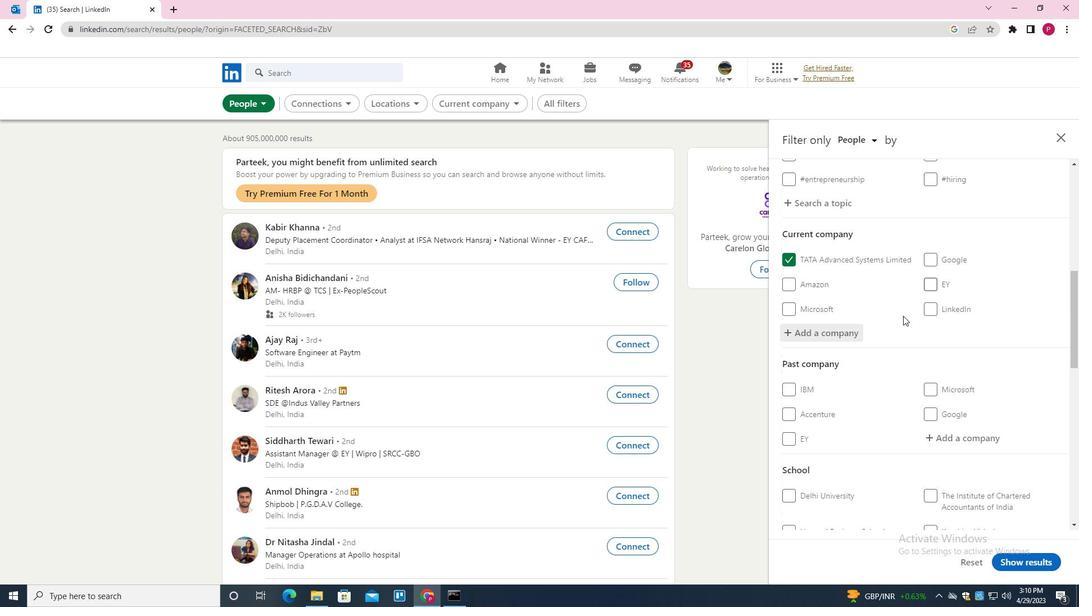 
Action: Mouse moved to (897, 333)
Screenshot: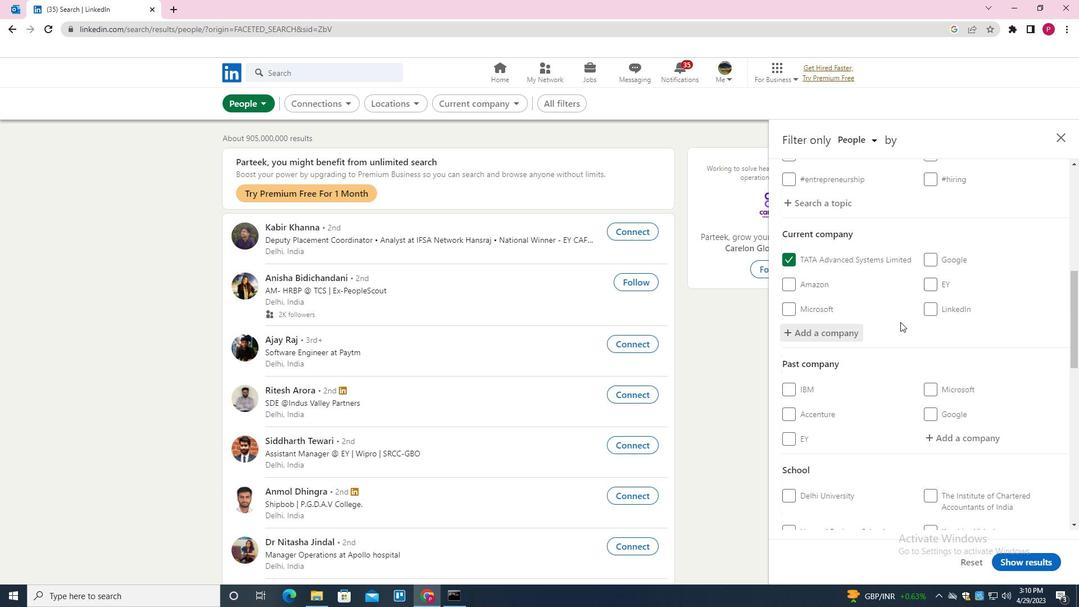 
Action: Mouse scrolled (897, 332) with delta (0, 0)
Screenshot: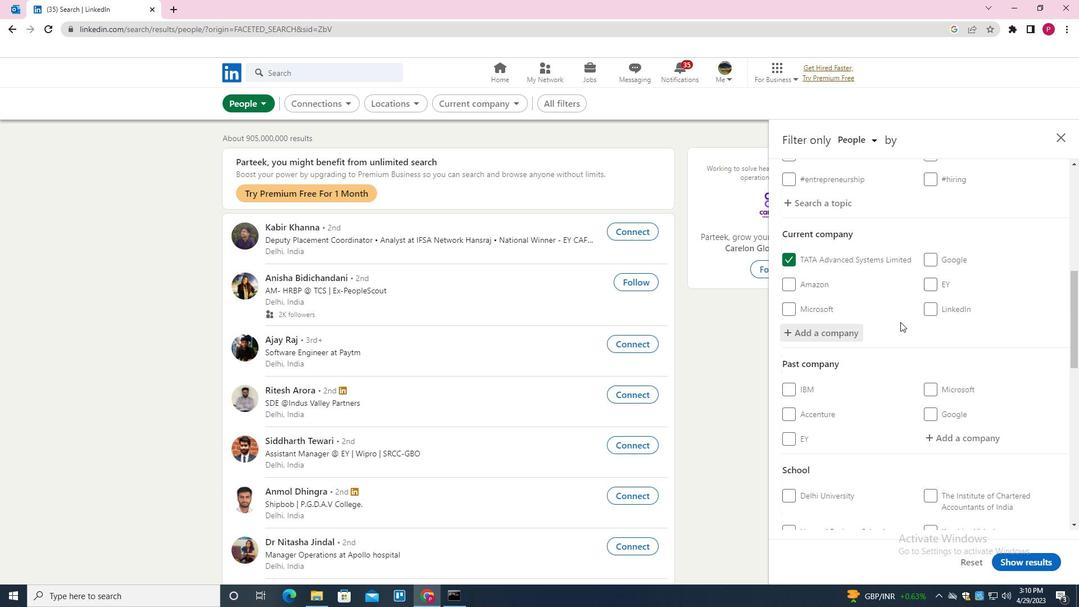 
Action: Mouse moved to (896, 336)
Screenshot: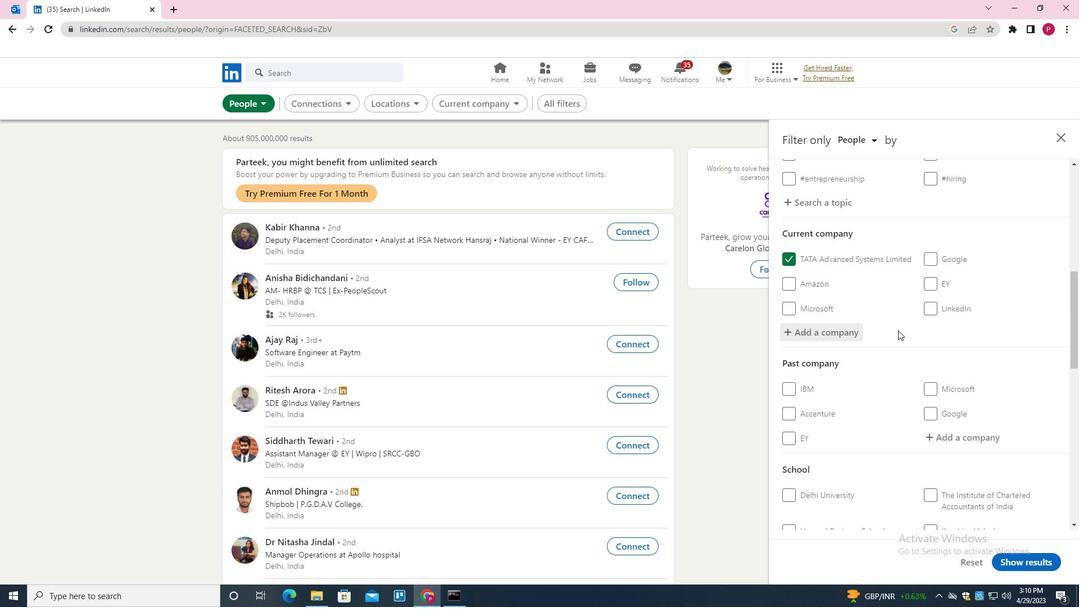 
Action: Mouse scrolled (896, 335) with delta (0, 0)
Screenshot: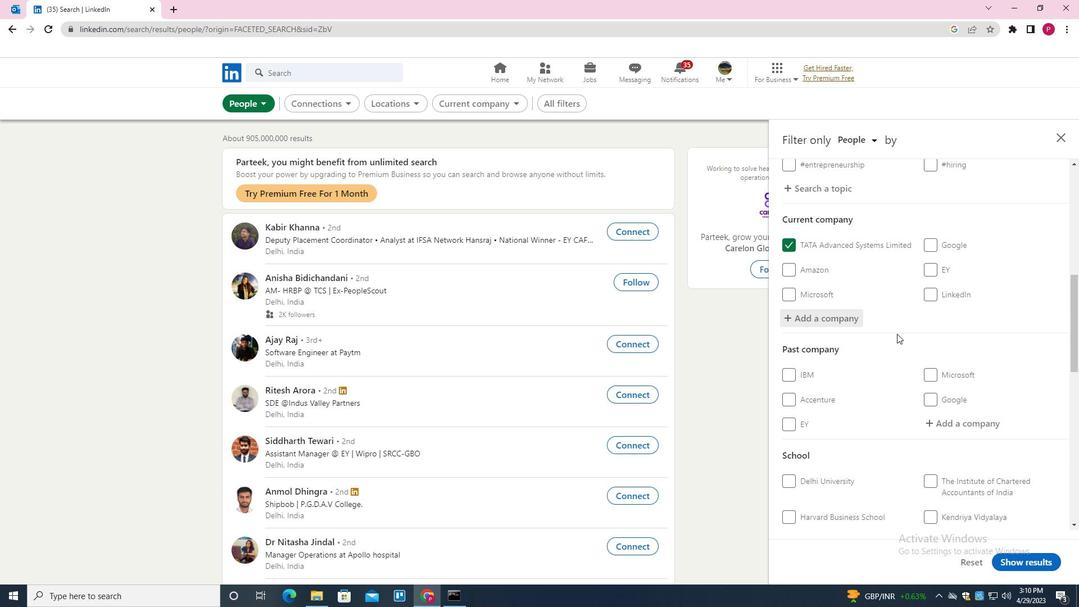 
Action: Mouse moved to (896, 337)
Screenshot: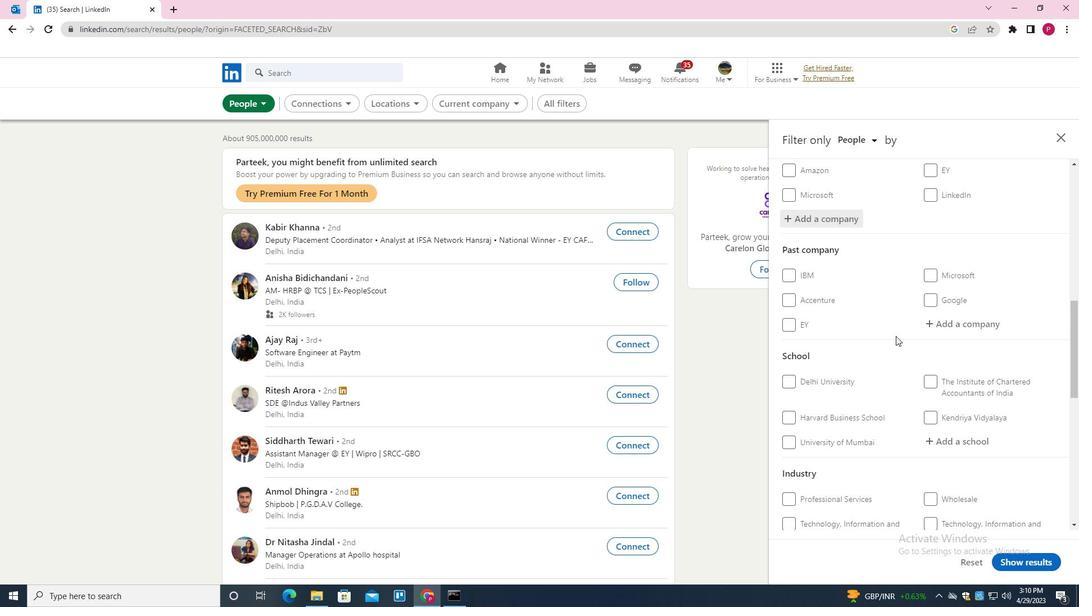 
Action: Mouse scrolled (896, 336) with delta (0, 0)
Screenshot: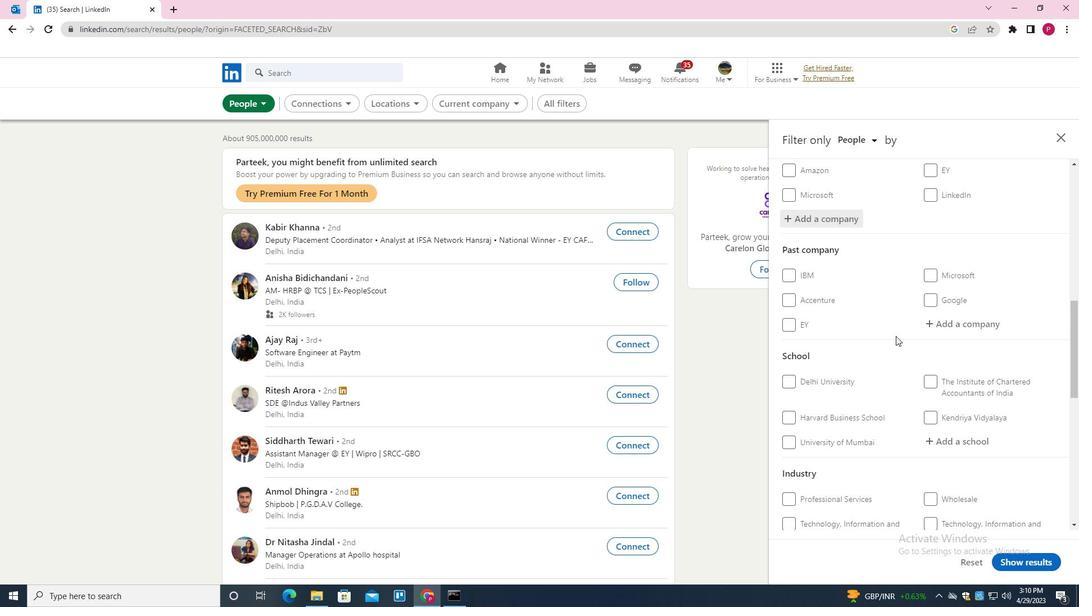 
Action: Mouse scrolled (896, 336) with delta (0, 0)
Screenshot: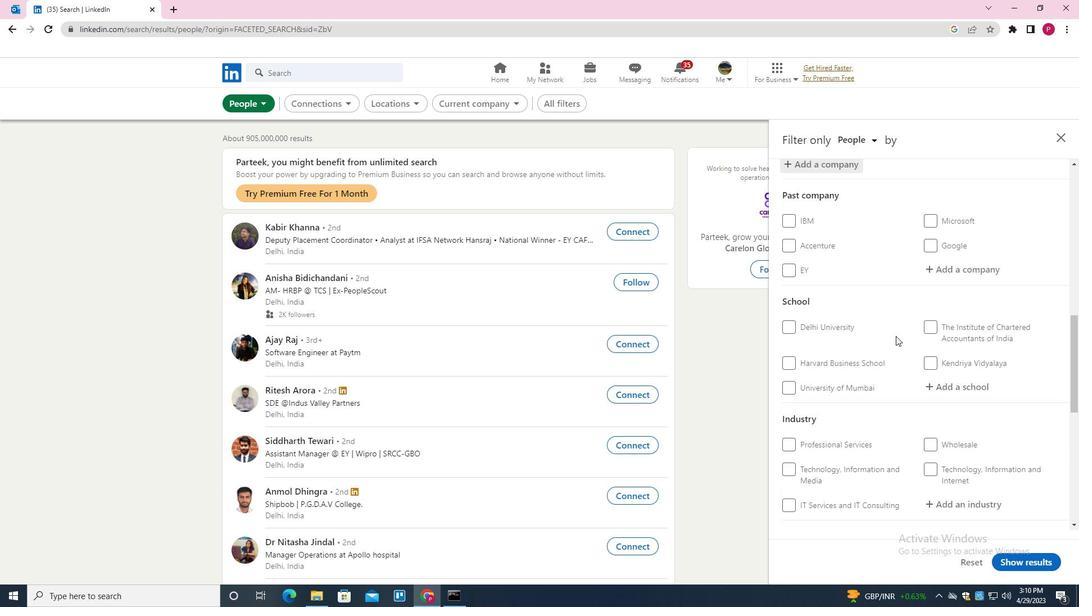 
Action: Mouse moved to (963, 214)
Screenshot: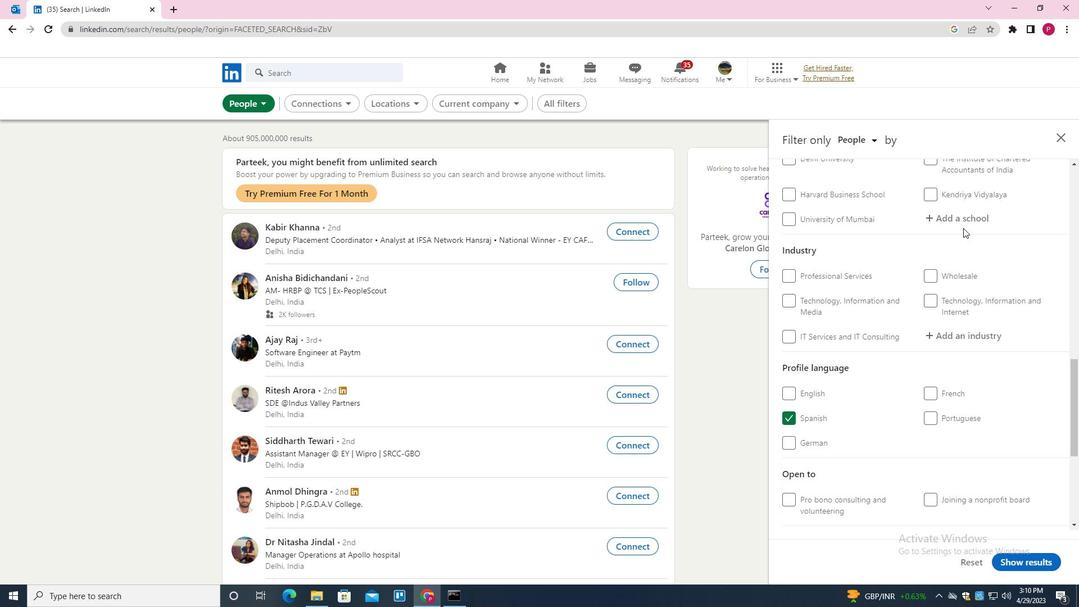 
Action: Mouse pressed left at (963, 214)
Screenshot: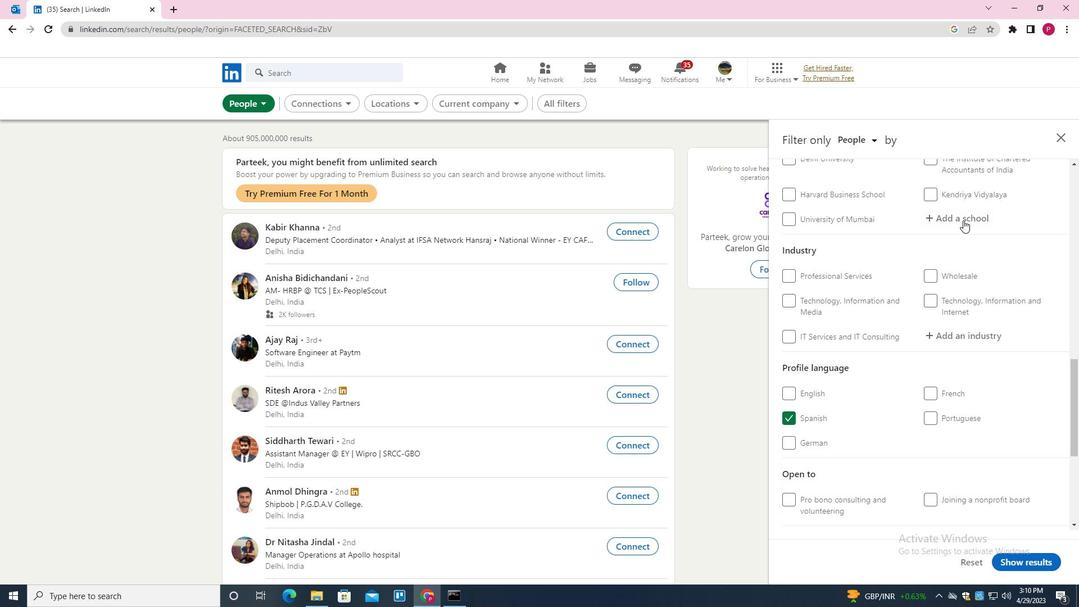 
Action: Key pressed <Key.shift><Key.shift><Key.shift><Key.shift><Key.shift><Key.shift><Key.shift><Key.shift><Key.shift><Key.shift><Key.shift><Key.shift><Key.shift><Key.shift><Key.shift><Key.shift><Key.shift><Key.shift><Key.shift>KESHAV<Key.space><Key.shift><Key.shift><Key.shift><Key.shift><Key.shift><Key.shift><Key.shift><Key.shift><Key.shift><Key.shift><Key.shift><Key.shift><Key.shift><Key.shift><Key.shift><Key.shift><Key.shift>MAHA<Key.down><Key.enter>
Screenshot: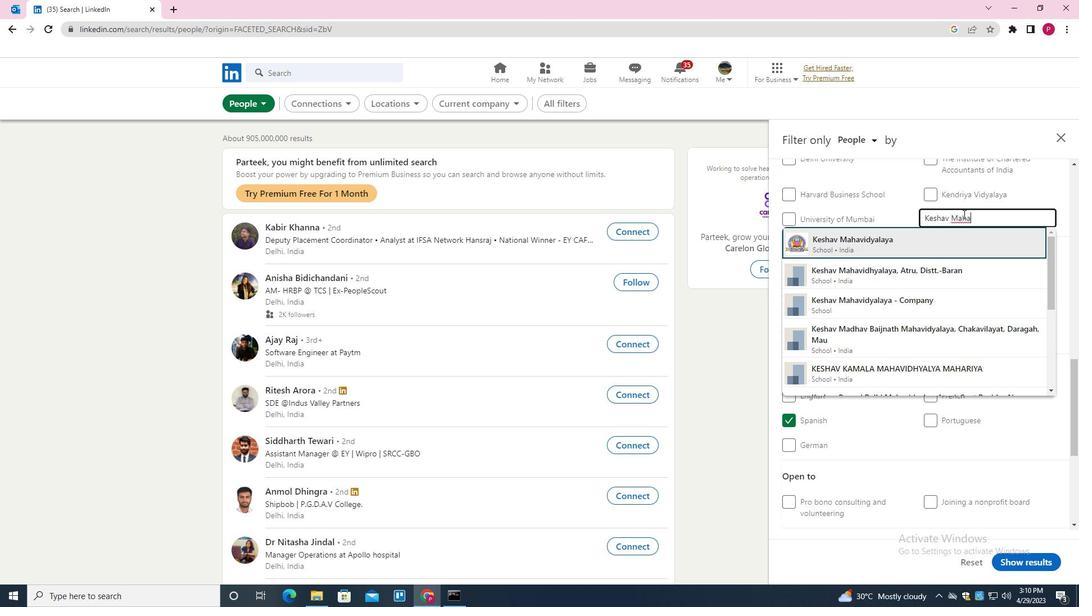 
Action: Mouse moved to (919, 283)
Screenshot: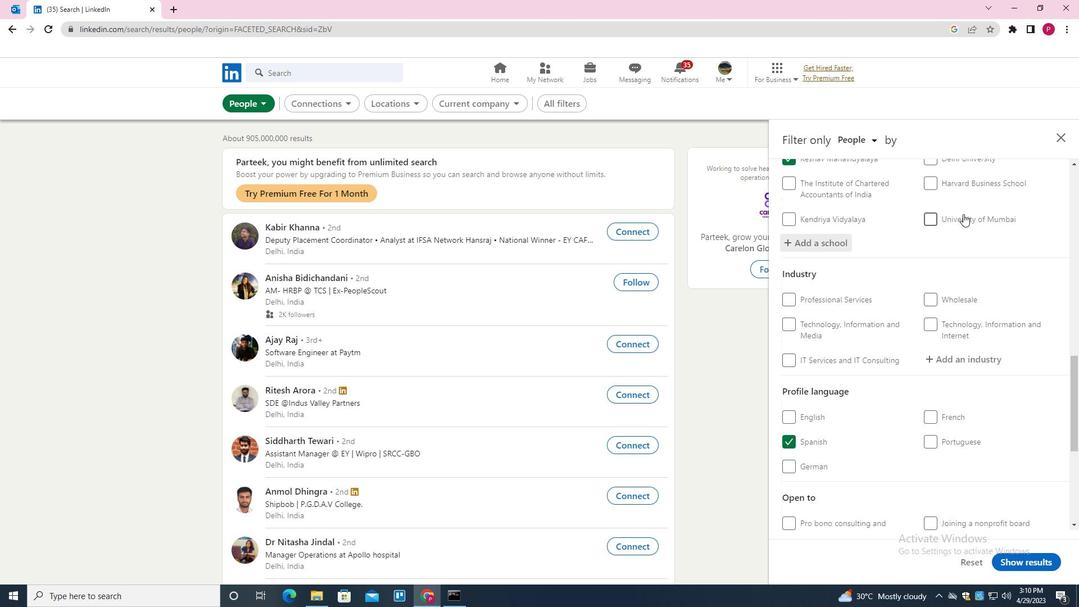 
Action: Mouse scrolled (919, 282) with delta (0, 0)
Screenshot: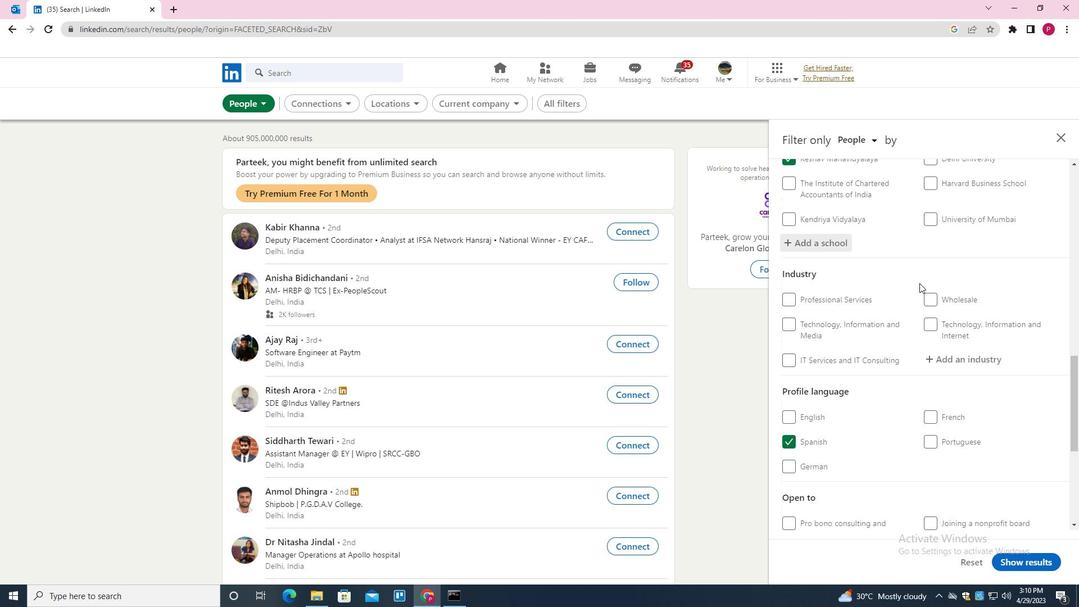 
Action: Mouse scrolled (919, 282) with delta (0, 0)
Screenshot: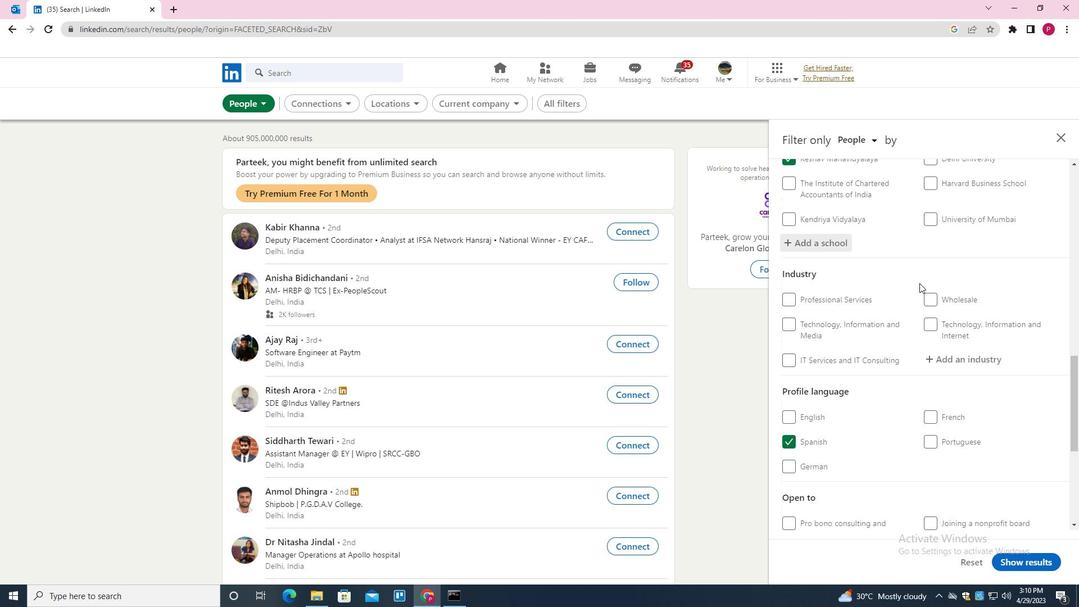 
Action: Mouse moved to (968, 248)
Screenshot: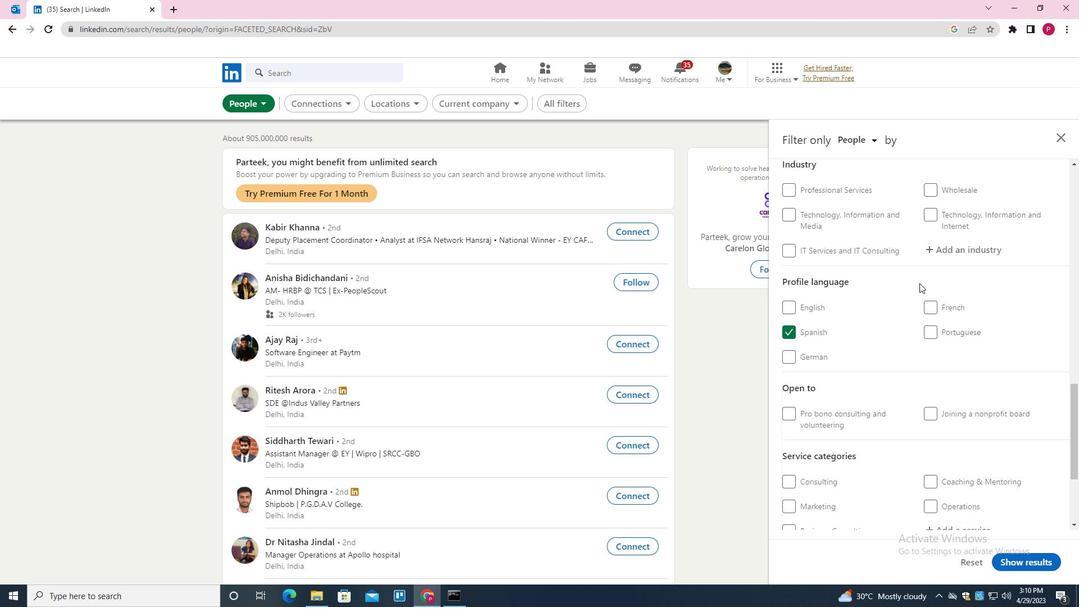 
Action: Mouse pressed left at (968, 248)
Screenshot: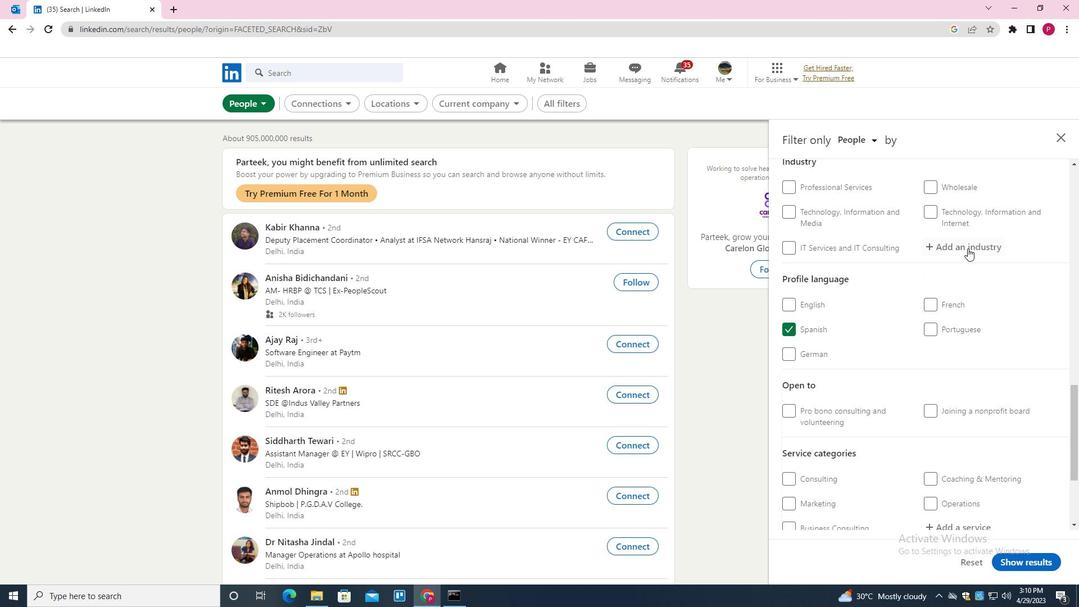 
Action: Key pressed <Key.shift>SOUND<Key.down><Key.down><Key.enter>
Screenshot: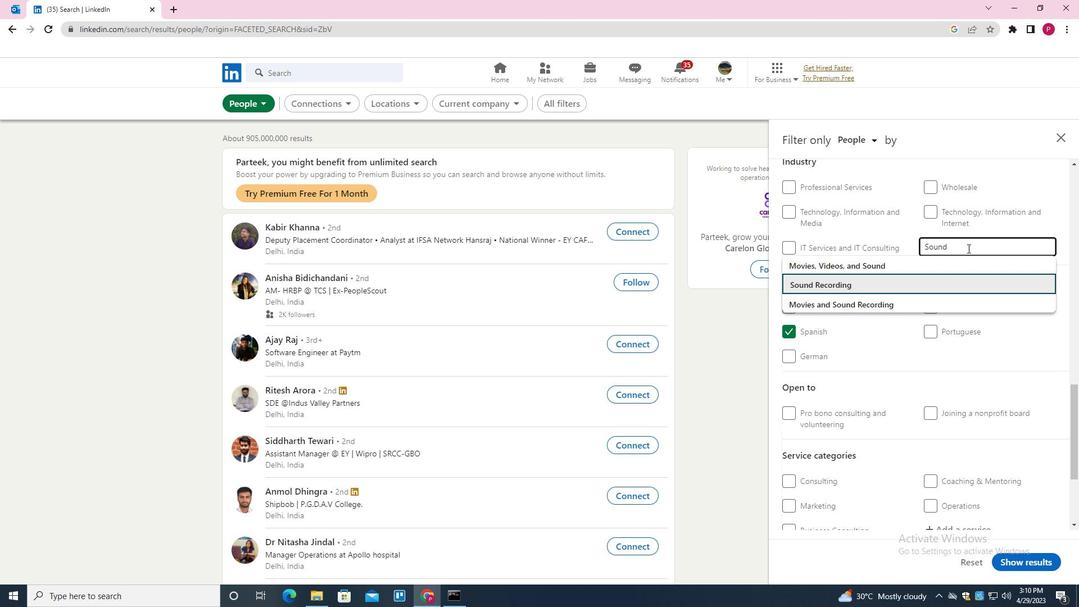 
Action: Mouse moved to (968, 256)
Screenshot: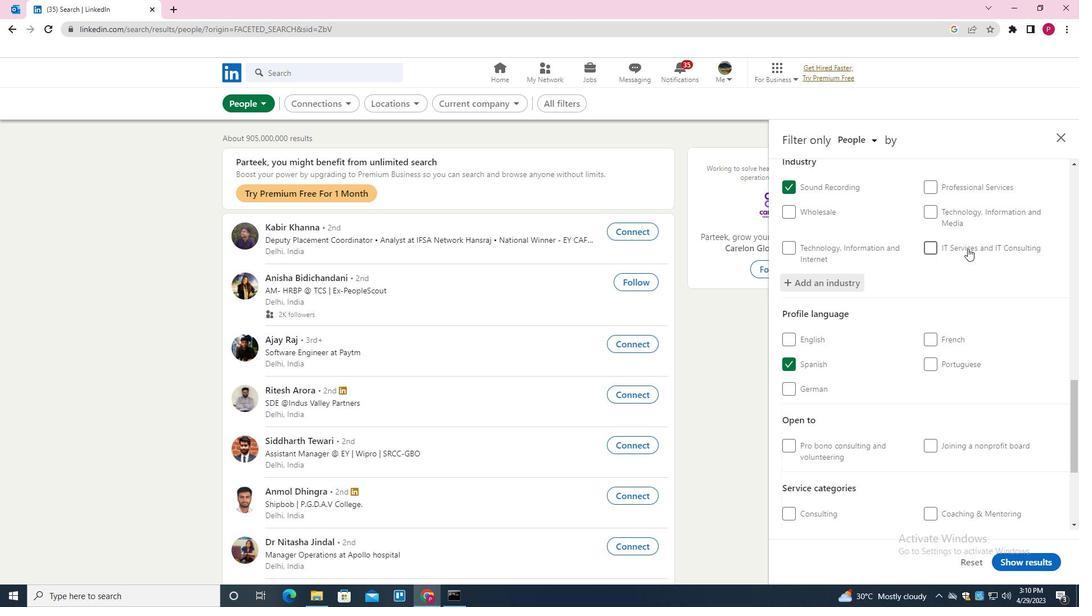 
Action: Mouse scrolled (968, 256) with delta (0, 0)
Screenshot: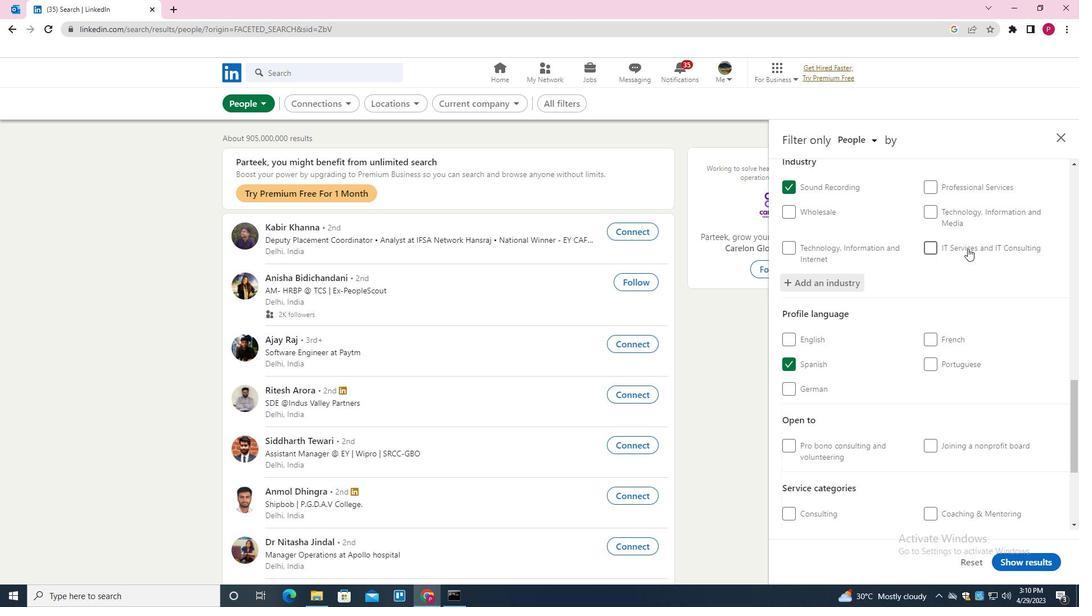 
Action: Mouse moved to (969, 262)
Screenshot: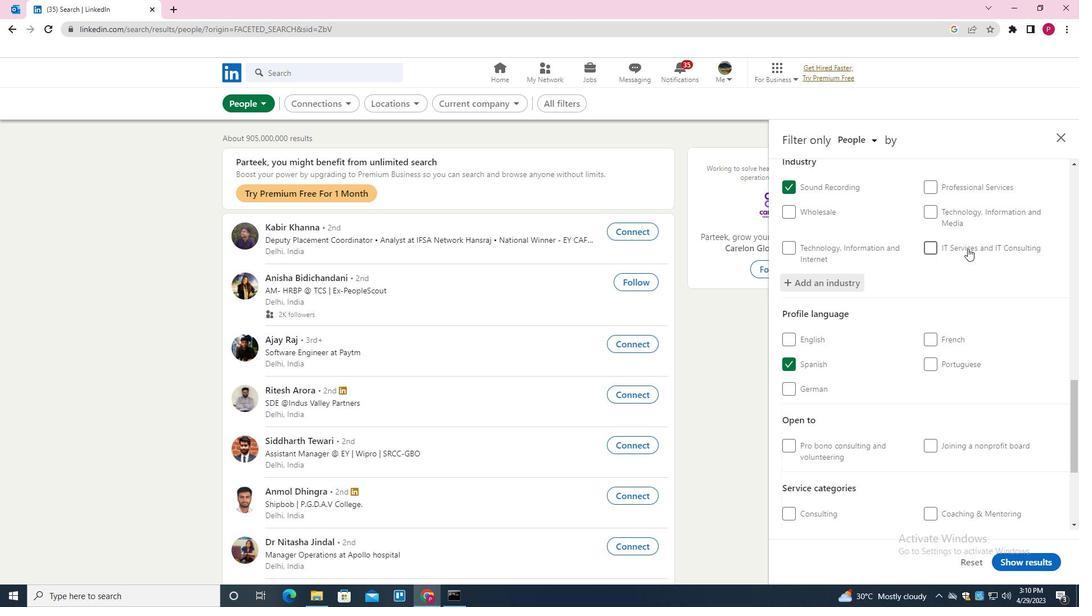 
Action: Mouse scrolled (969, 261) with delta (0, 0)
Screenshot: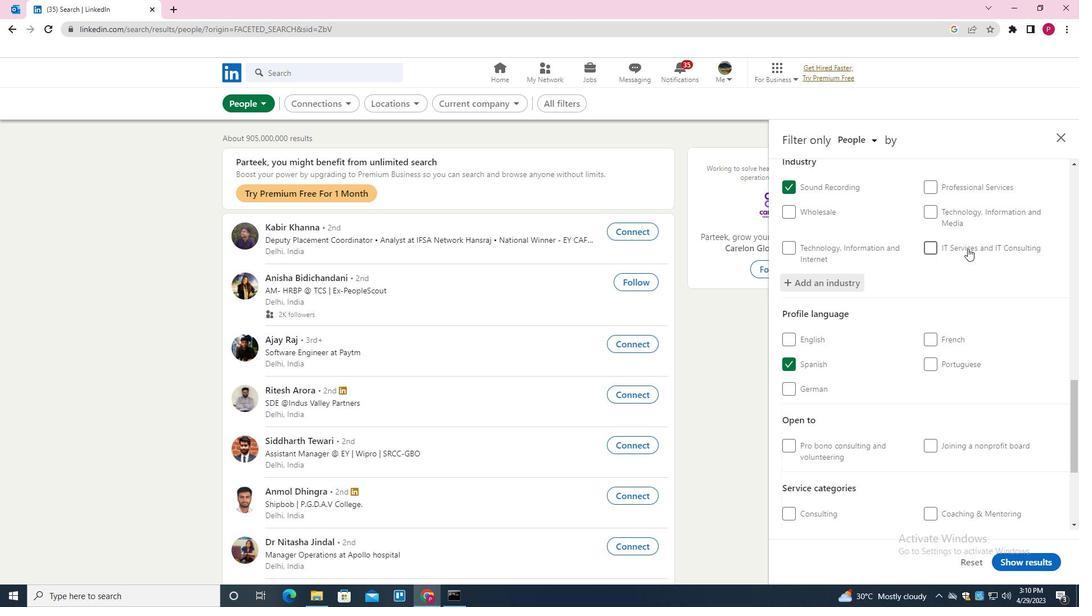 
Action: Mouse moved to (970, 273)
Screenshot: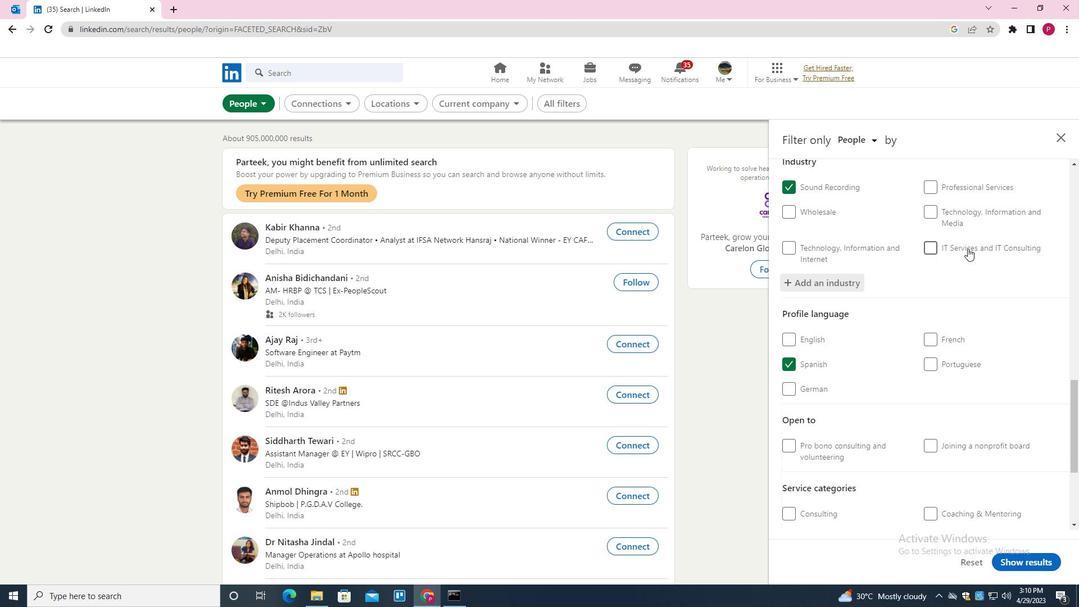 
Action: Mouse scrolled (970, 273) with delta (0, 0)
Screenshot: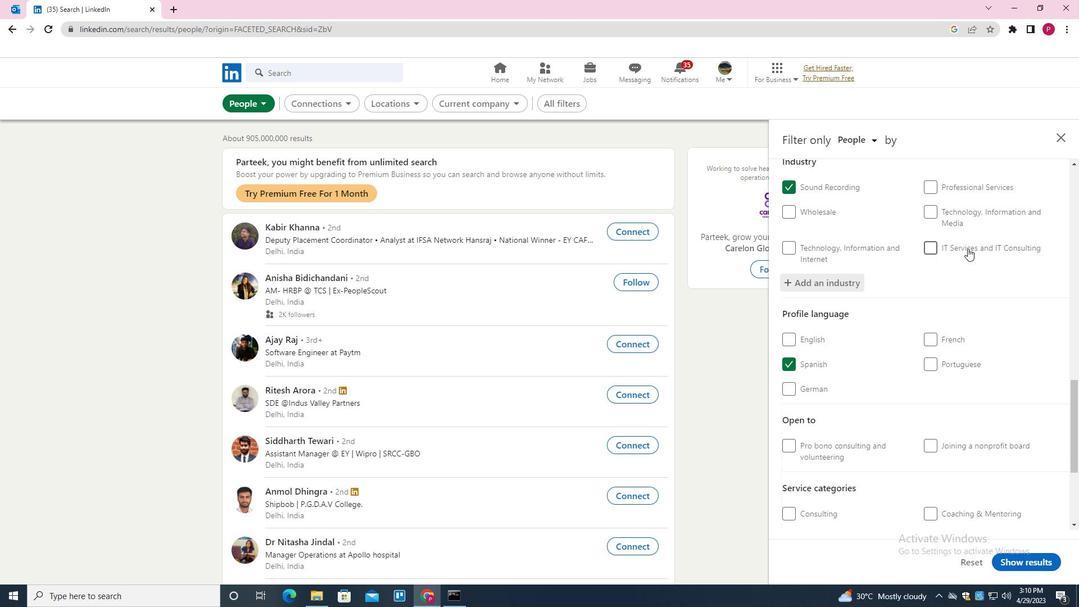 
Action: Mouse moved to (972, 281)
Screenshot: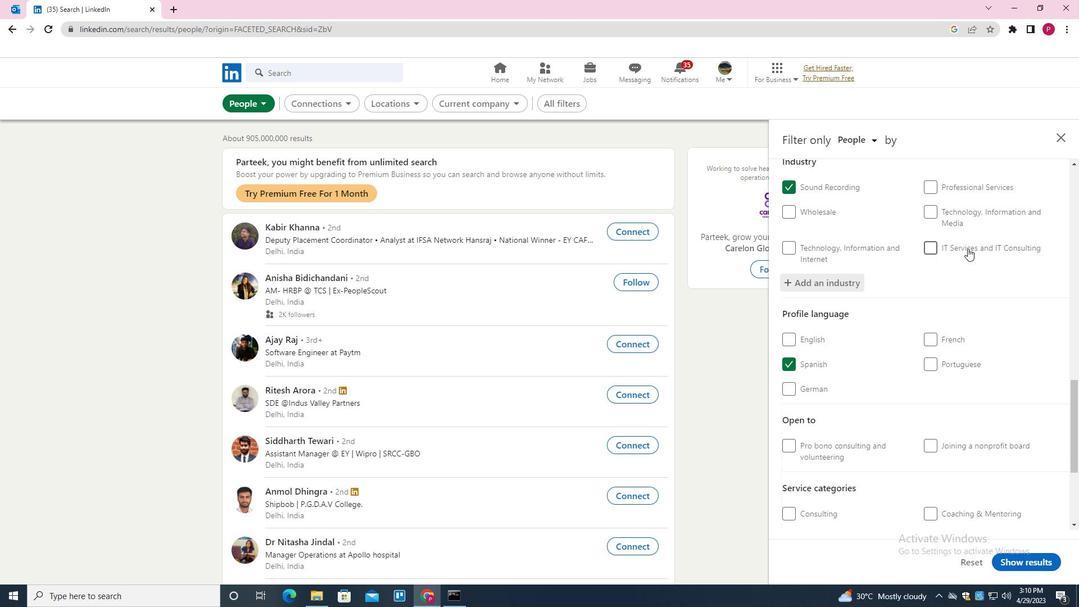 
Action: Mouse scrolled (972, 281) with delta (0, 0)
Screenshot: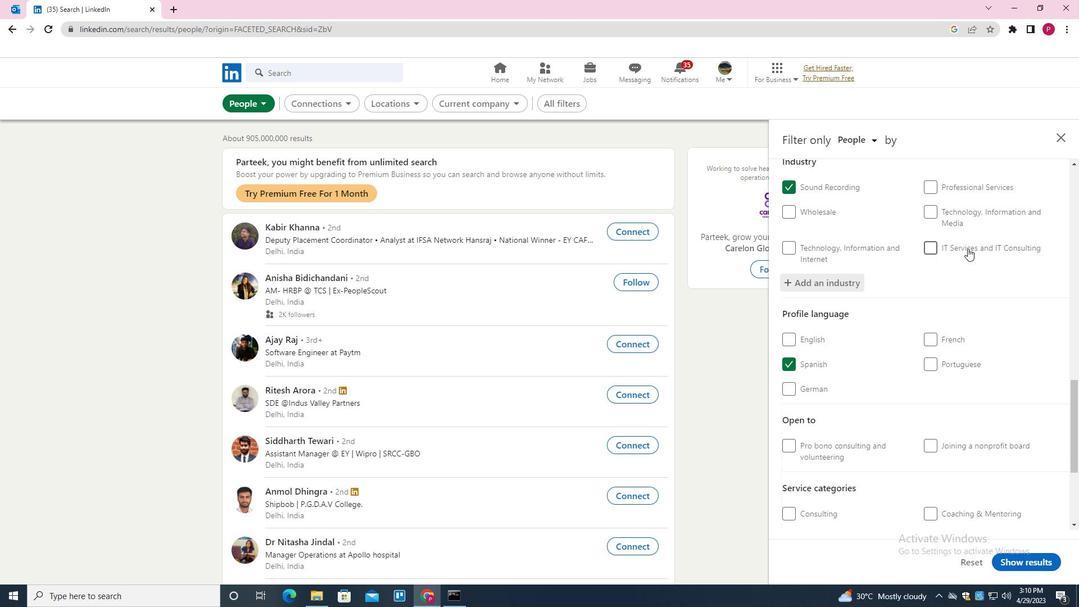 
Action: Mouse moved to (974, 290)
Screenshot: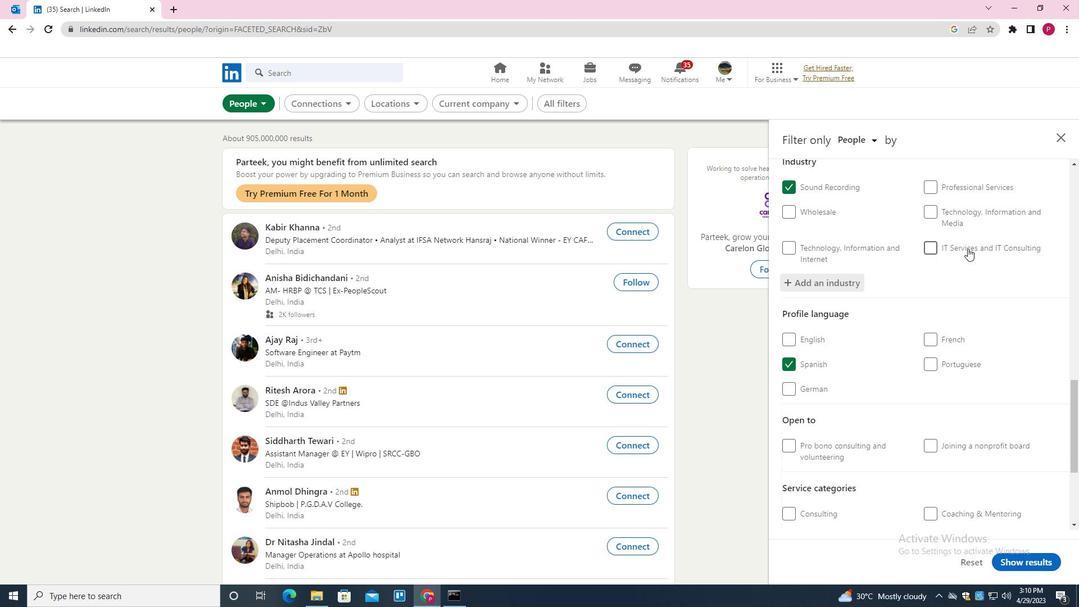 
Action: Mouse scrolled (974, 290) with delta (0, 0)
Screenshot: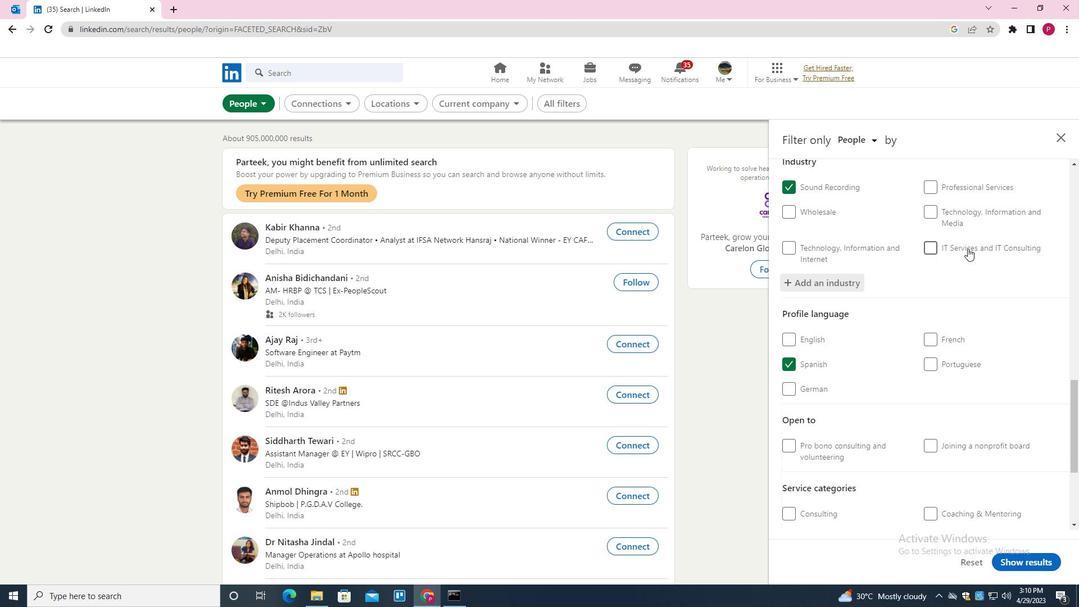 
Action: Mouse moved to (969, 373)
Screenshot: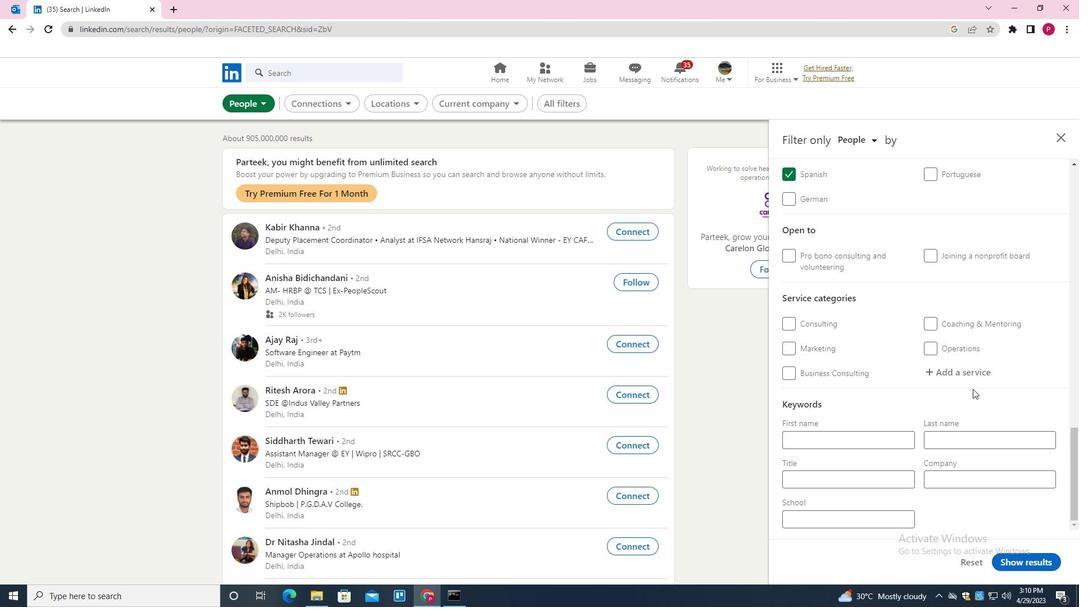 
Action: Mouse pressed left at (969, 373)
Screenshot: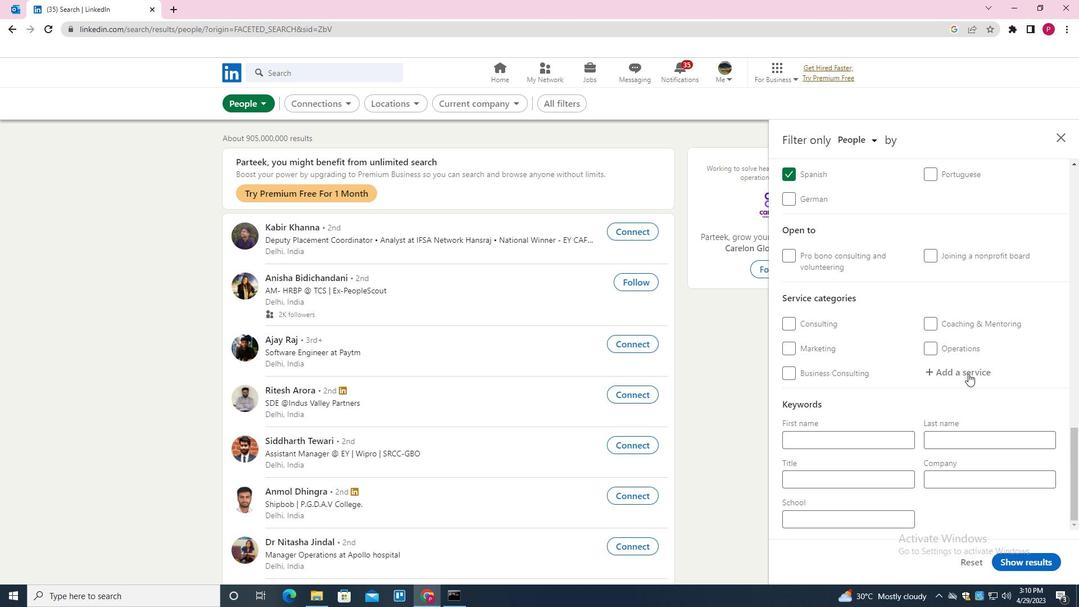 
Action: Key pressed <Key.shift>ADMINISTRATIVE<Key.enter>
Screenshot: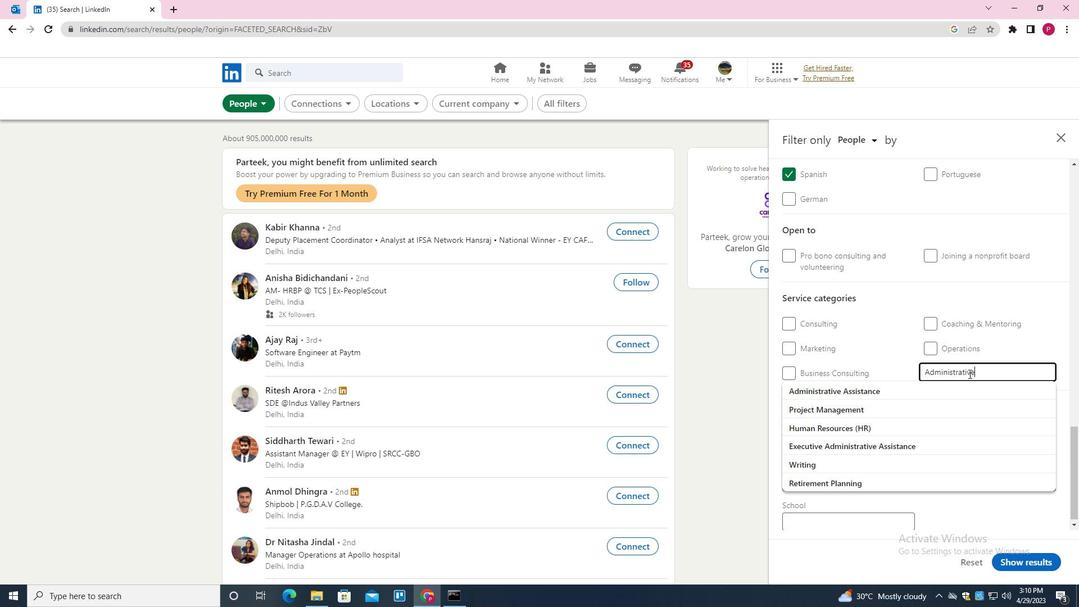 
Action: Mouse scrolled (969, 373) with delta (0, 0)
Screenshot: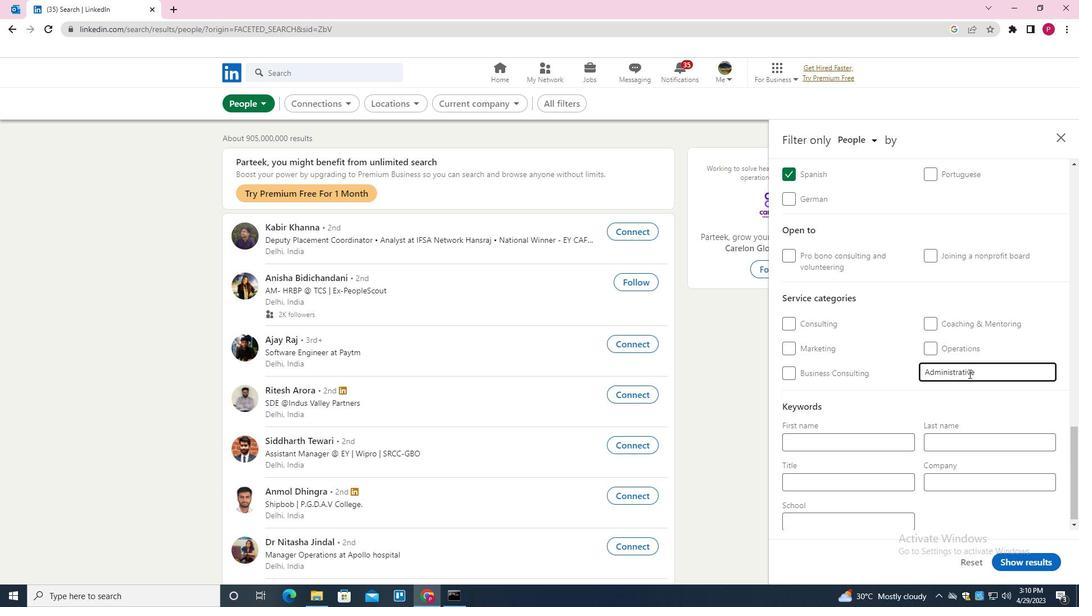 
Action: Mouse scrolled (969, 373) with delta (0, 0)
Screenshot: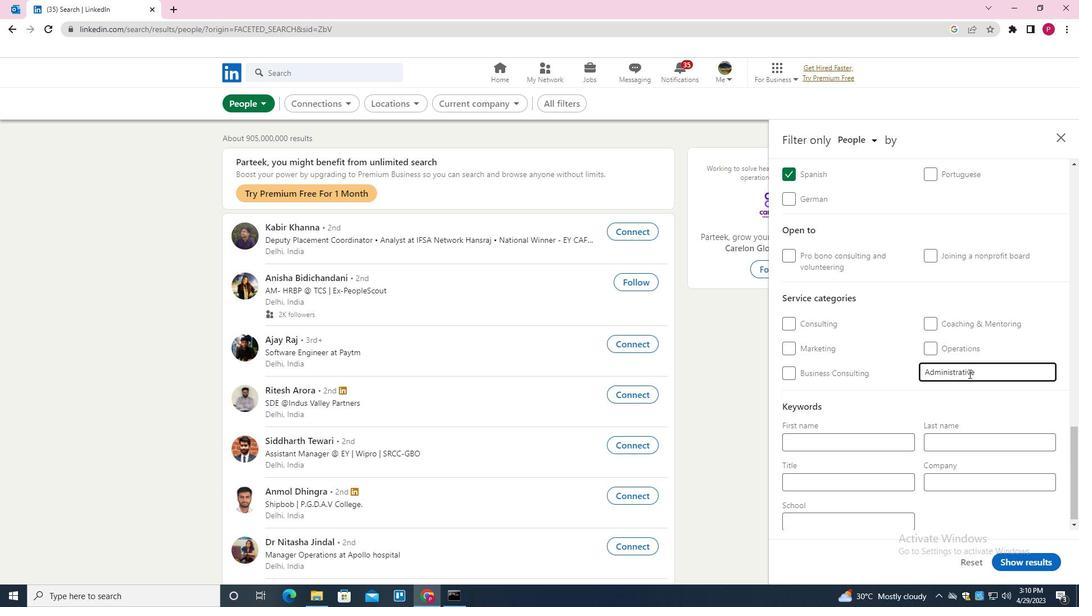 
Action: Mouse scrolled (969, 373) with delta (0, 0)
Screenshot: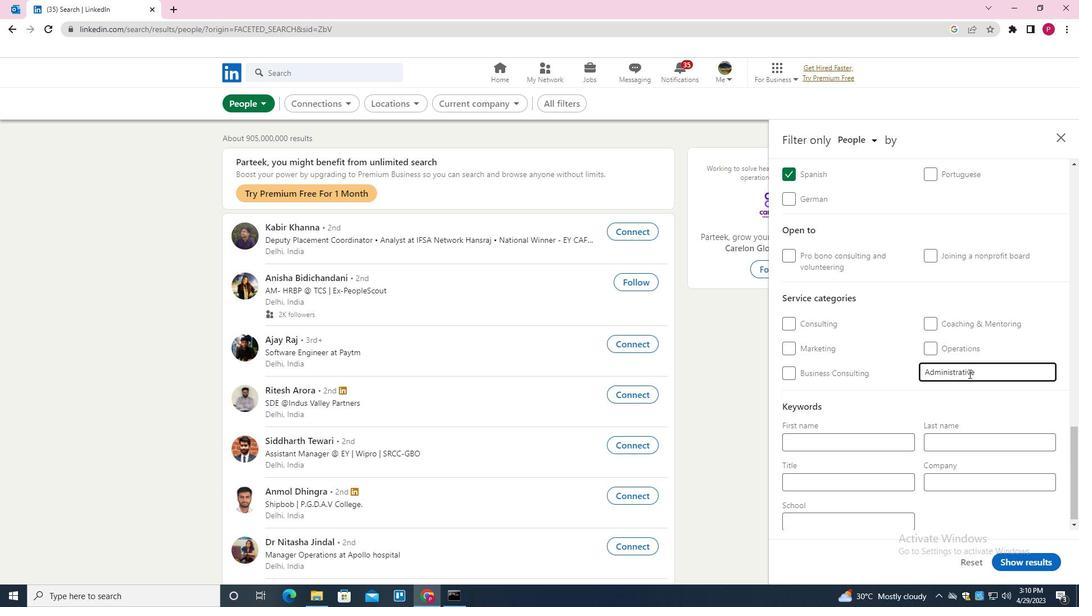 
Action: Mouse moved to (945, 389)
Screenshot: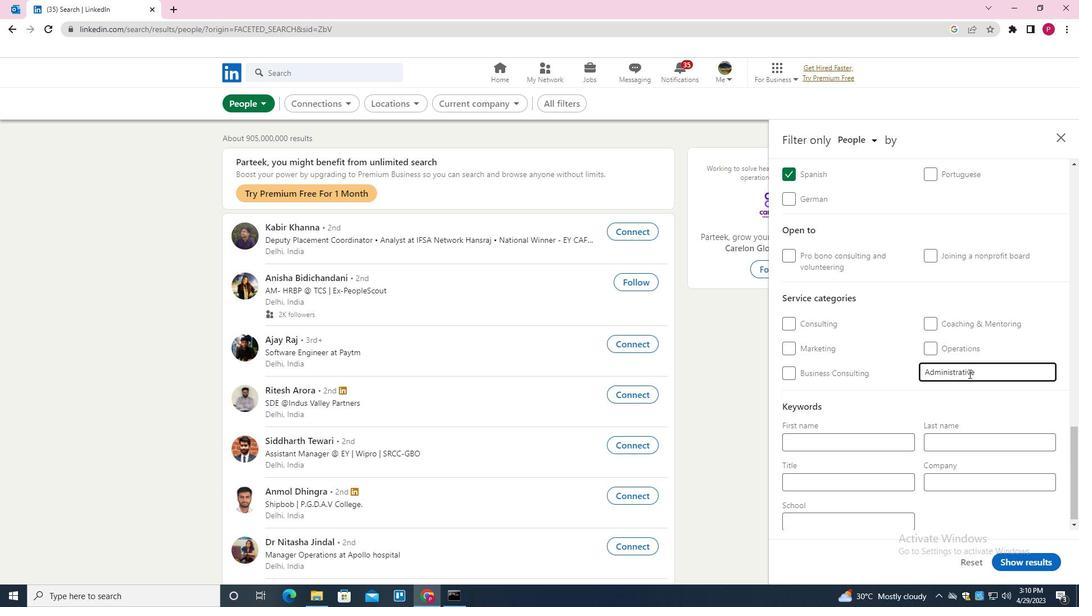 
Action: Mouse scrolled (945, 389) with delta (0, 0)
Screenshot: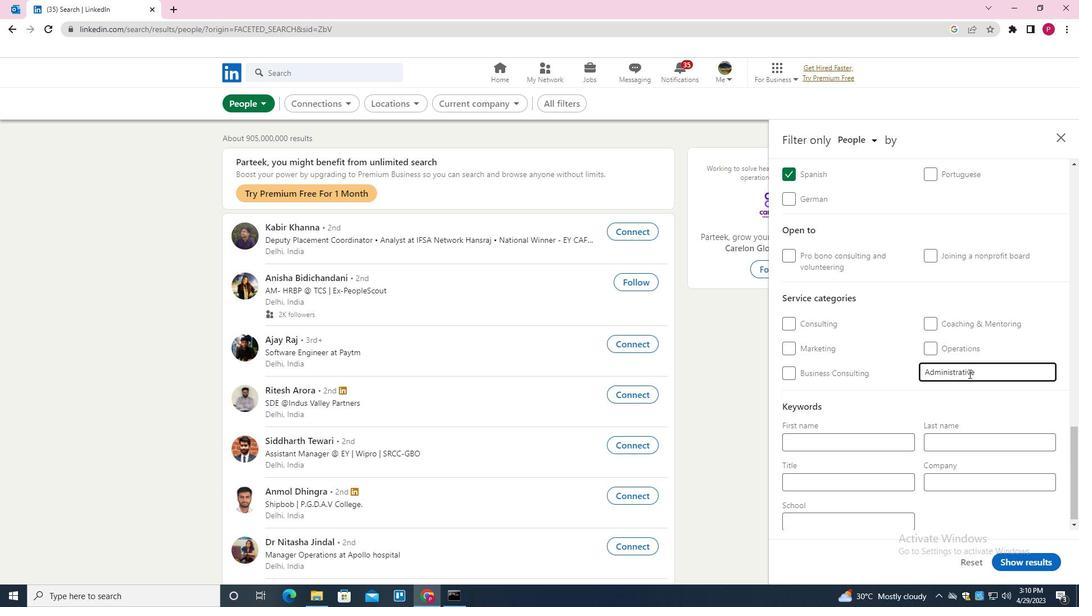 
Action: Mouse moved to (865, 474)
Screenshot: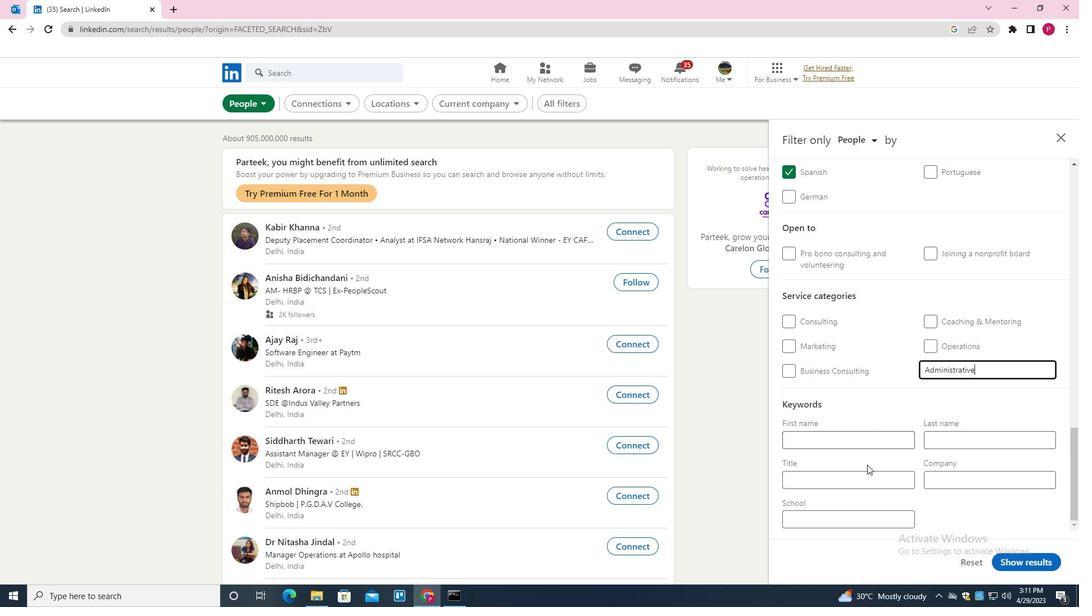 
Action: Mouse pressed left at (865, 474)
Screenshot: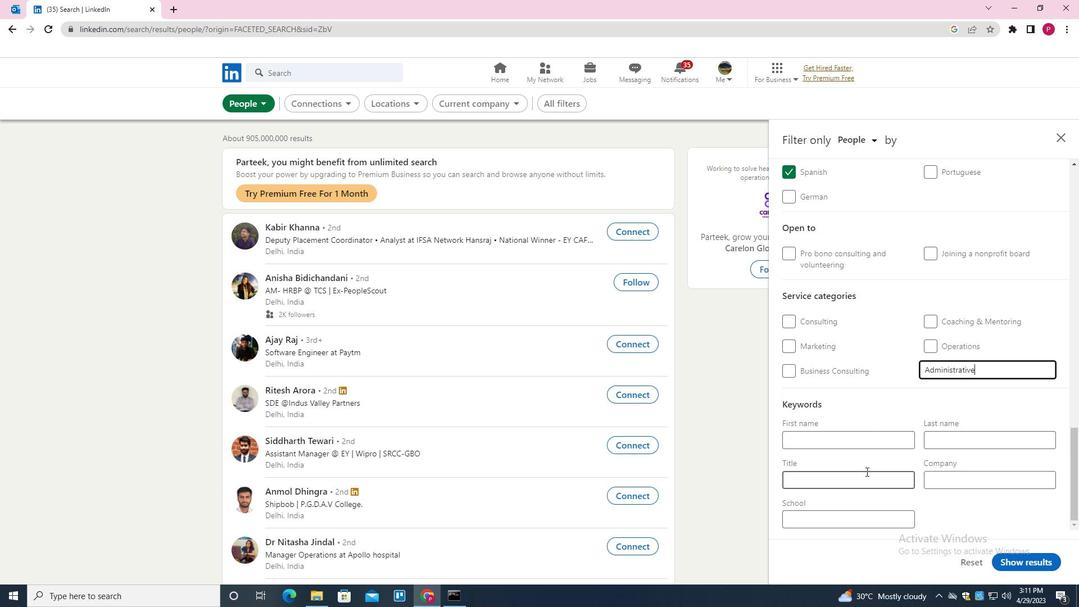 
Action: Key pressed <Key.shift>RESEARCHER
Screenshot: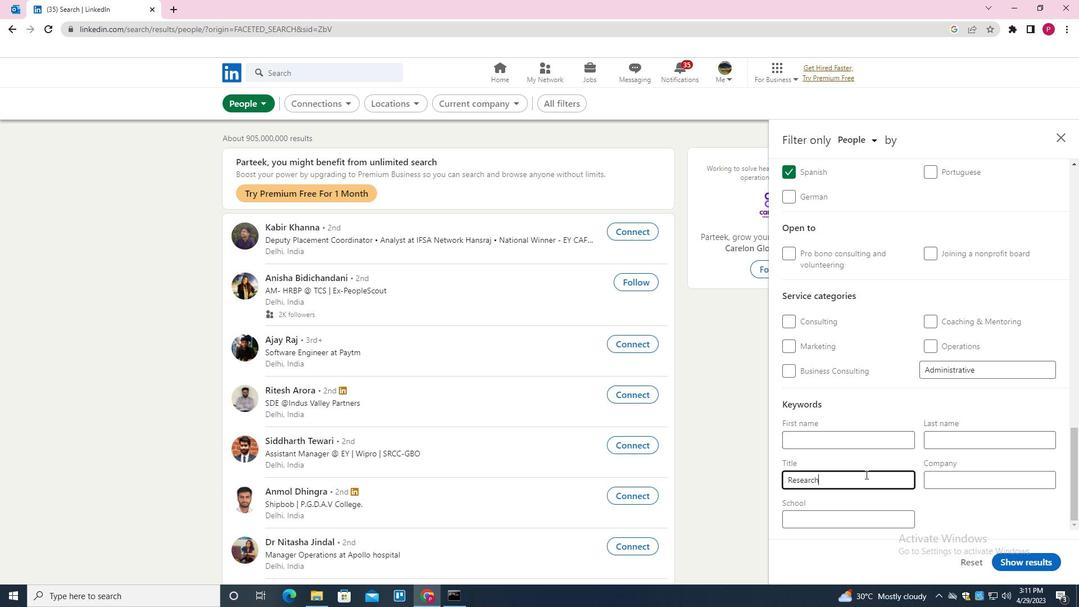 
Action: Mouse moved to (1046, 561)
Screenshot: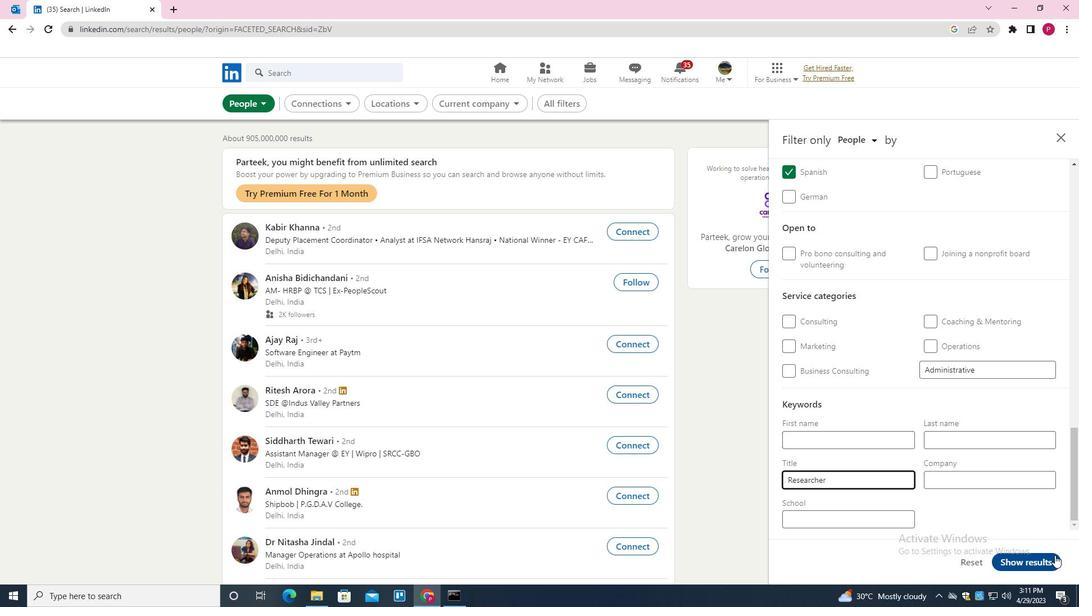 
Action: Mouse pressed left at (1046, 561)
Screenshot: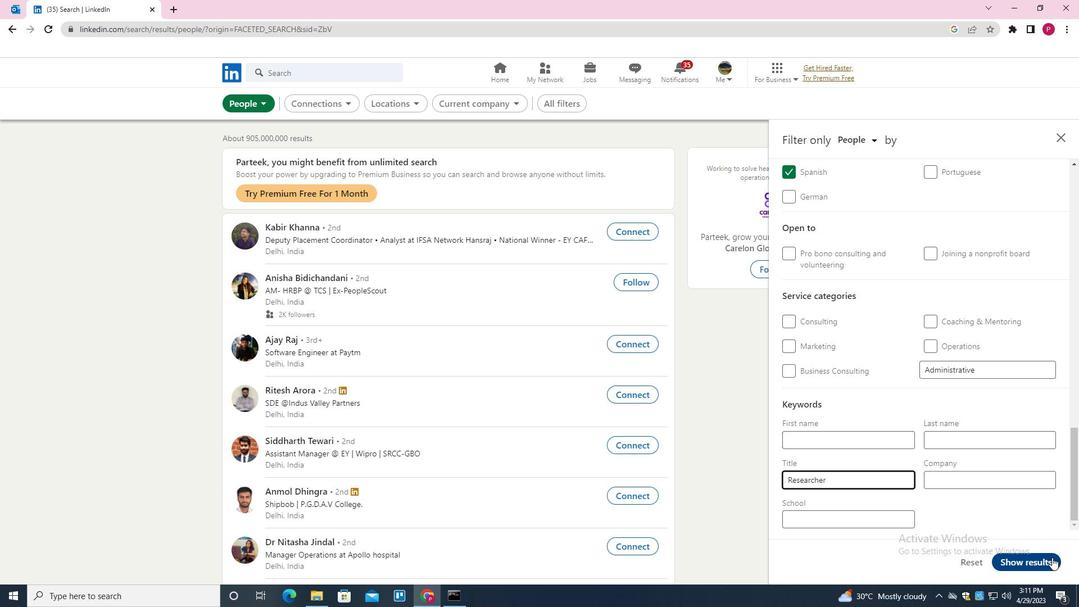 
Action: Mouse moved to (650, 339)
Screenshot: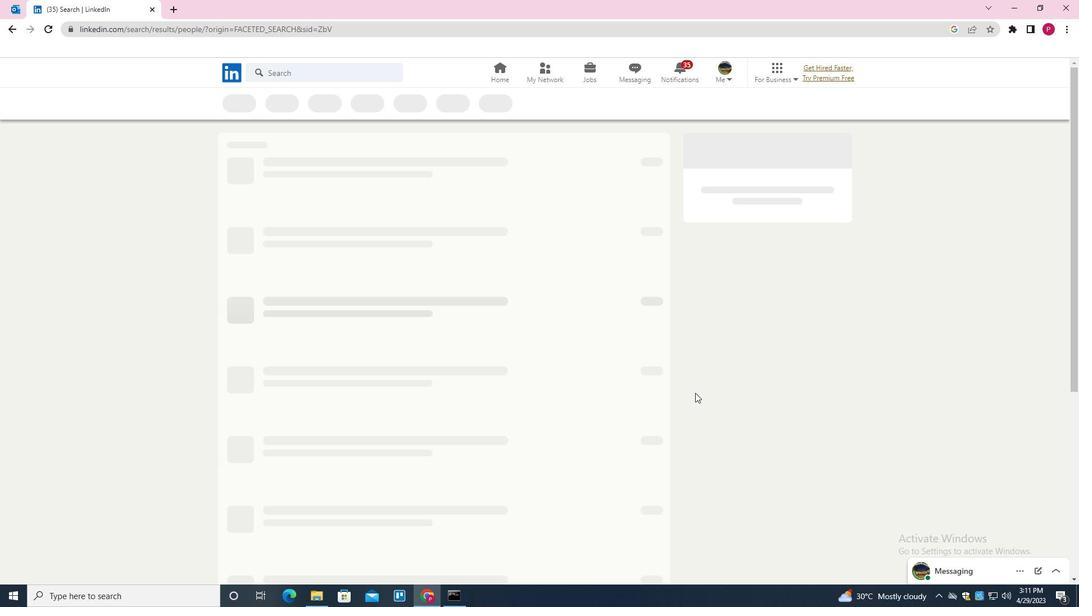 
